 Task: Get directions from Petrified Forest National Park, Arizona, United States to Atlanta Botanical Garden, Georgia, United States departing at 3:00 pm on the 15th of next month
Action: Mouse moved to (1072, 74)
Screenshot: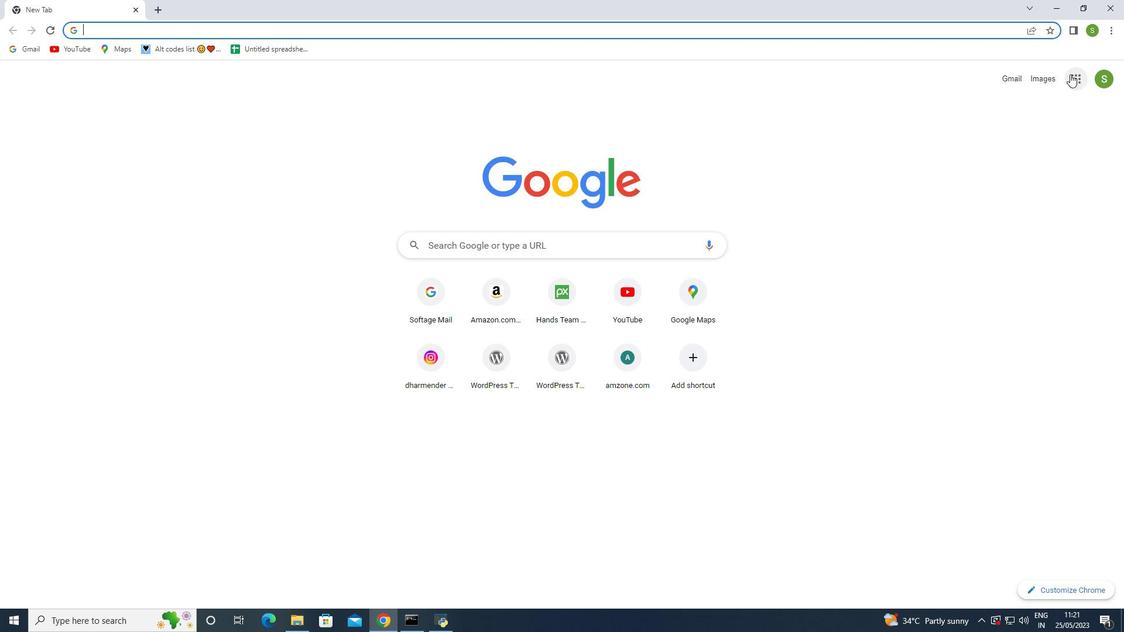 
Action: Mouse pressed left at (1072, 74)
Screenshot: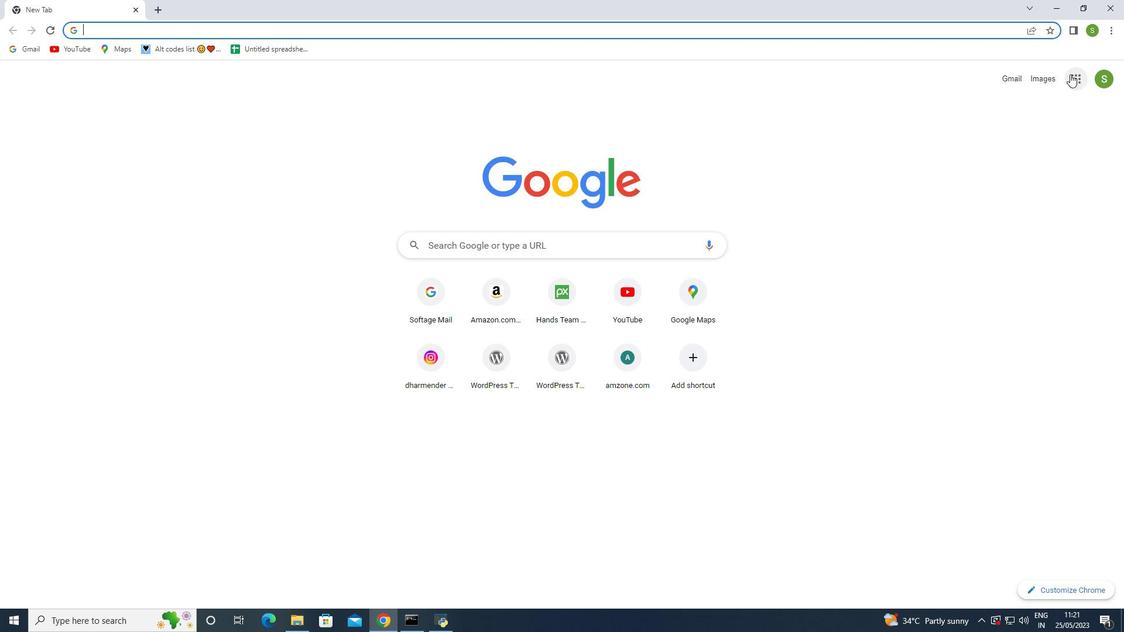 
Action: Mouse moved to (1067, 222)
Screenshot: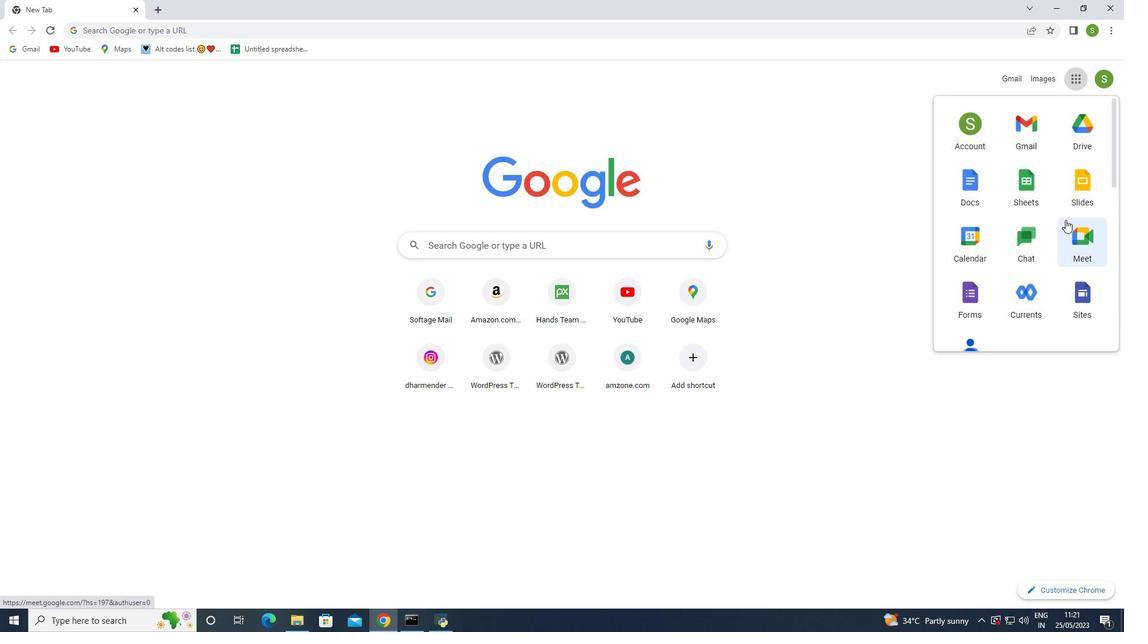 
Action: Mouse scrolled (1067, 221) with delta (0, 0)
Screenshot: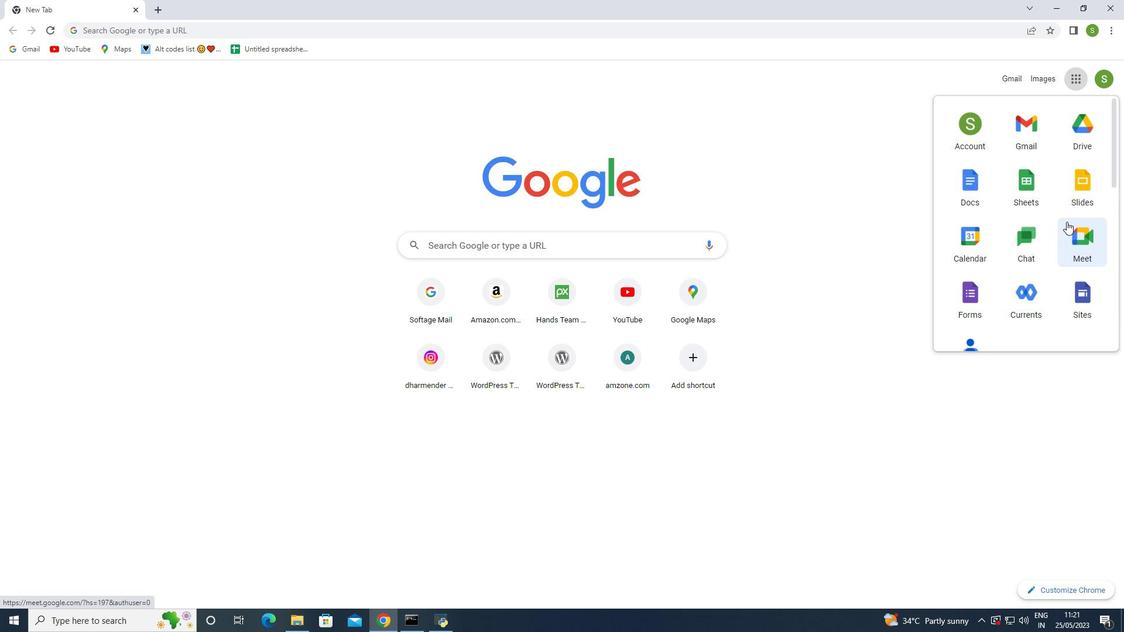 
Action: Mouse scrolled (1067, 221) with delta (0, 0)
Screenshot: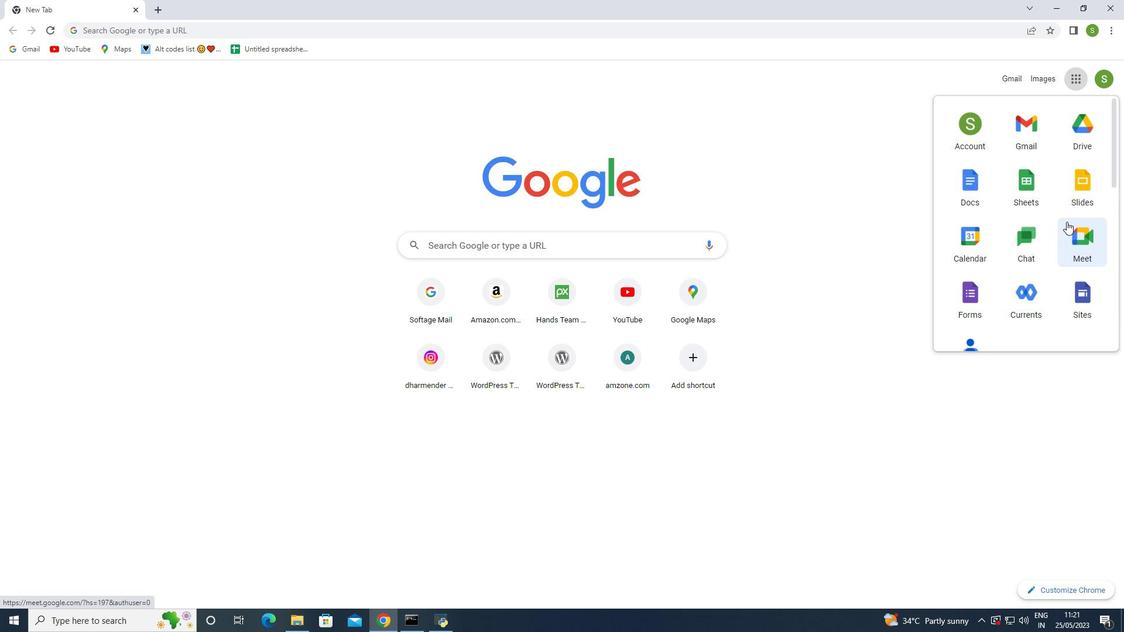 
Action: Mouse scrolled (1067, 221) with delta (0, 0)
Screenshot: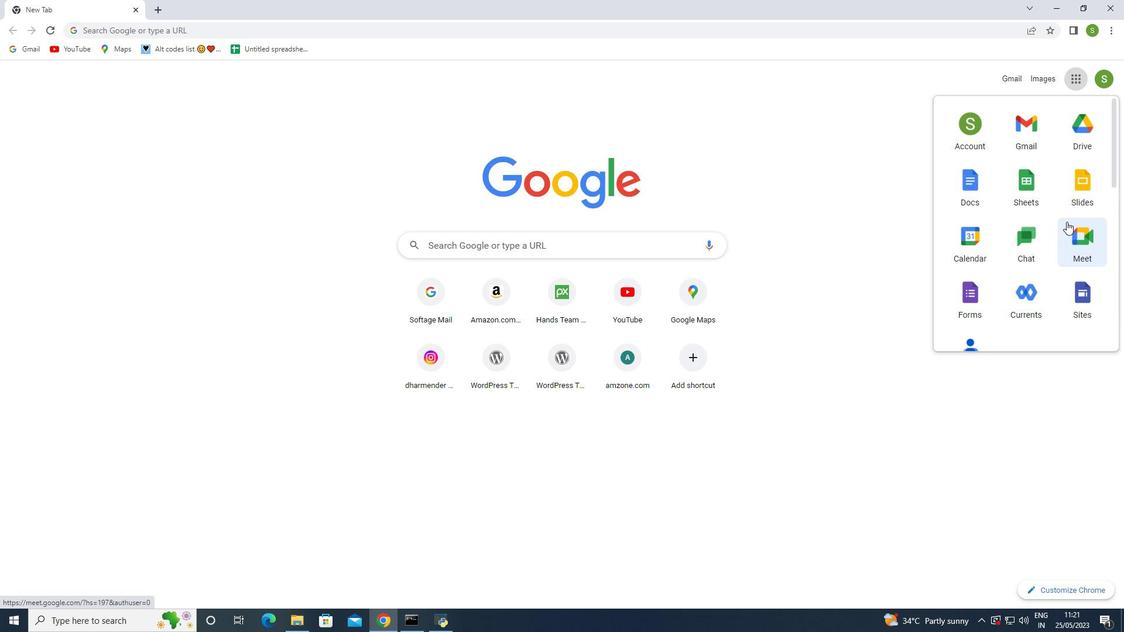 
Action: Mouse moved to (1070, 241)
Screenshot: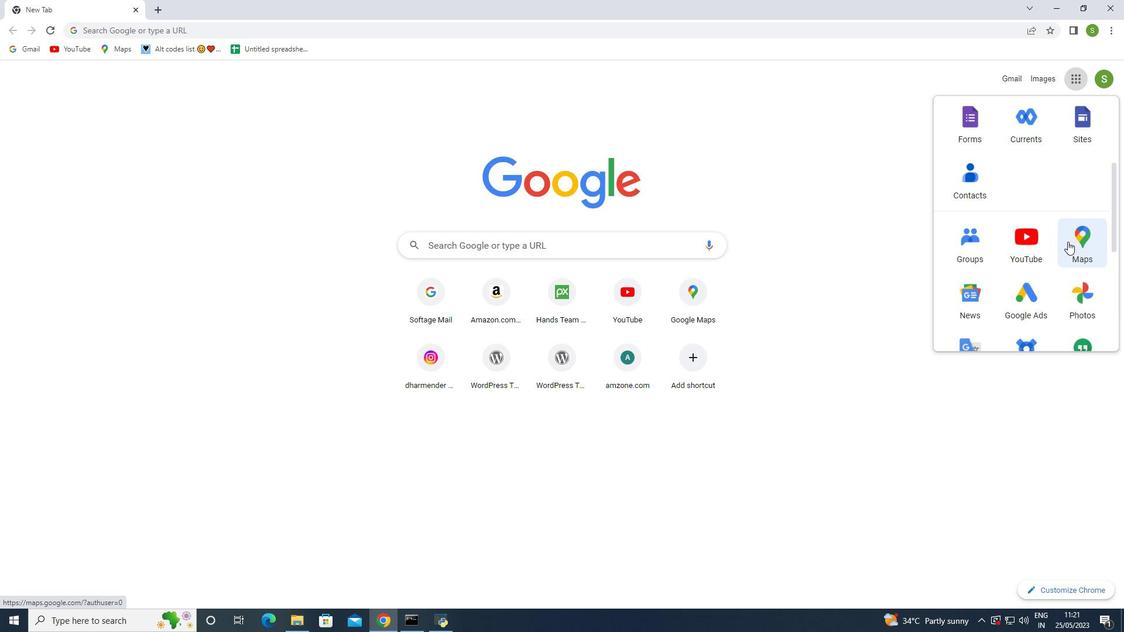 
Action: Mouse pressed left at (1070, 241)
Screenshot: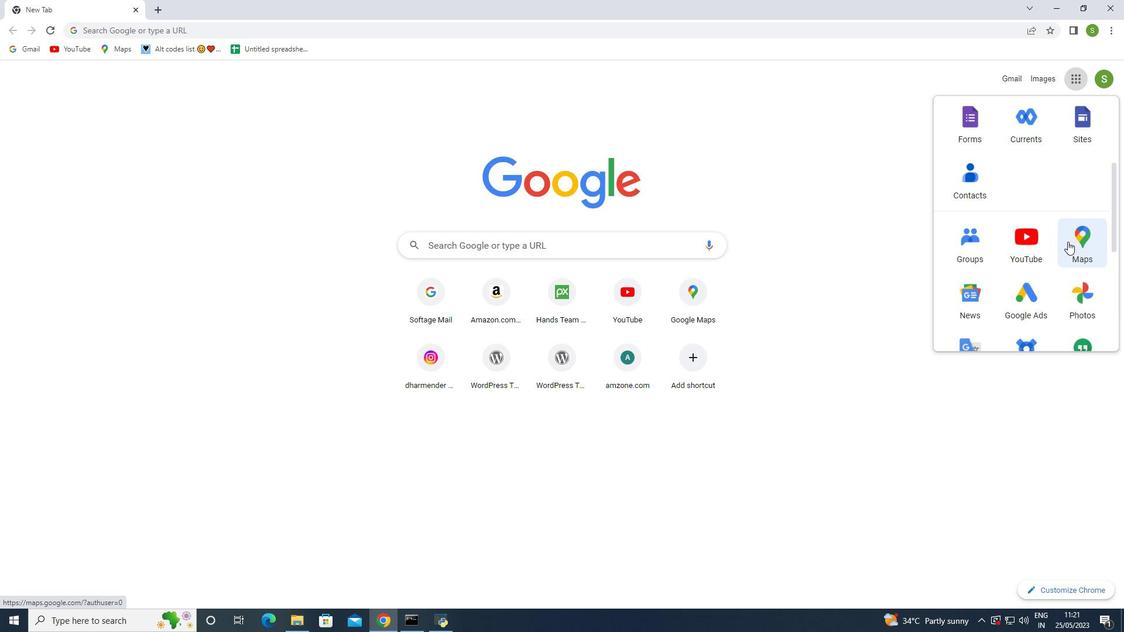 
Action: Mouse moved to (400, 91)
Screenshot: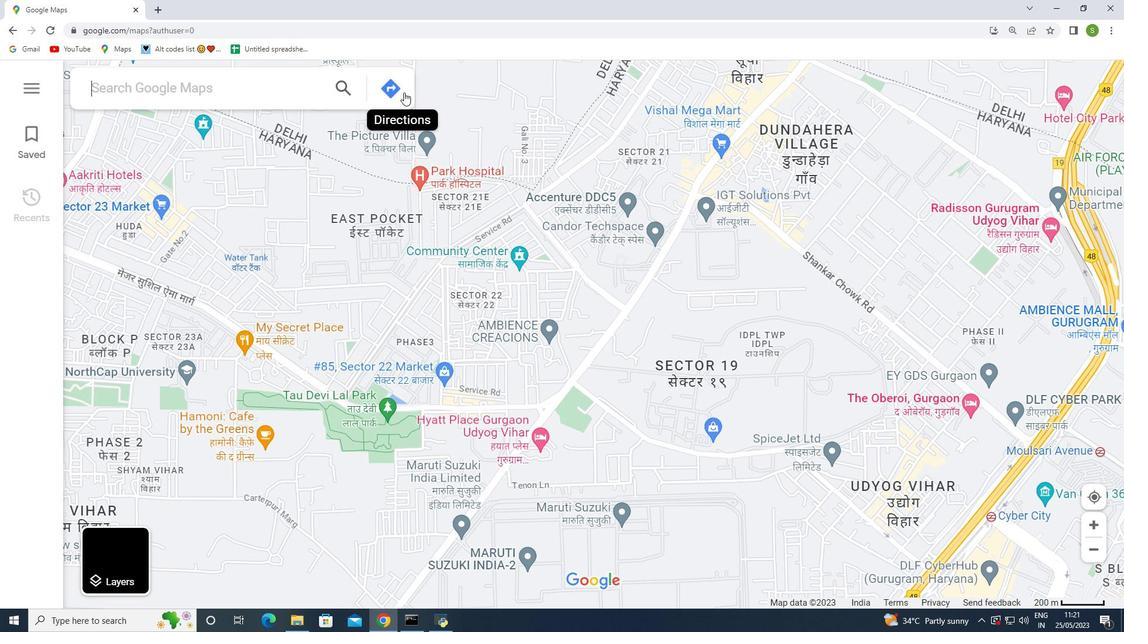 
Action: Mouse pressed left at (400, 91)
Screenshot: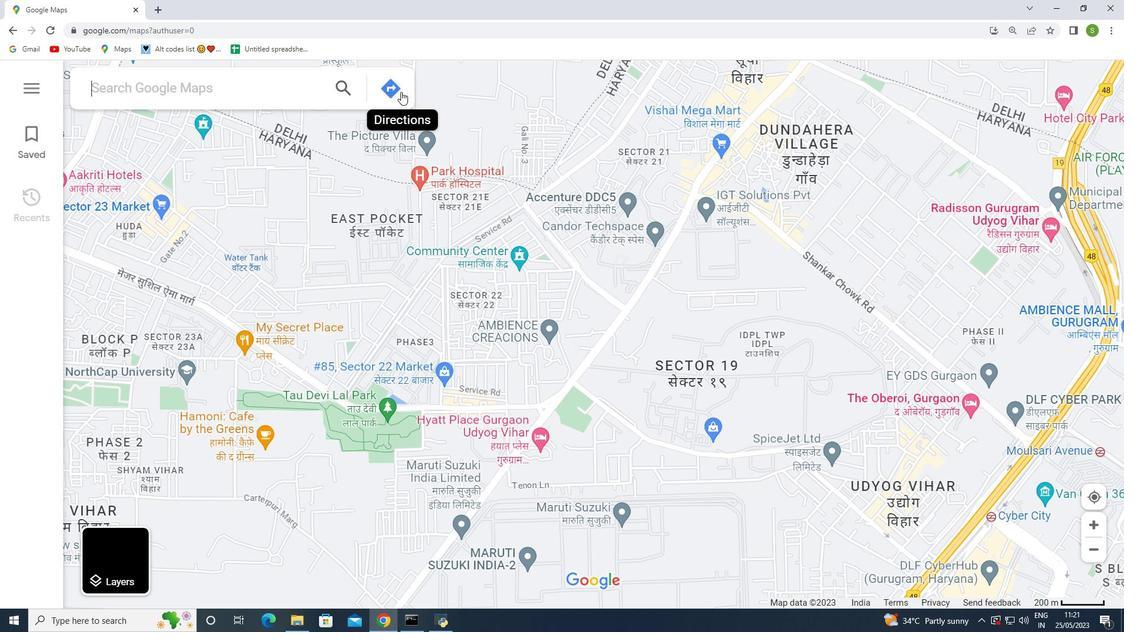 
Action: Mouse moved to (279, 141)
Screenshot: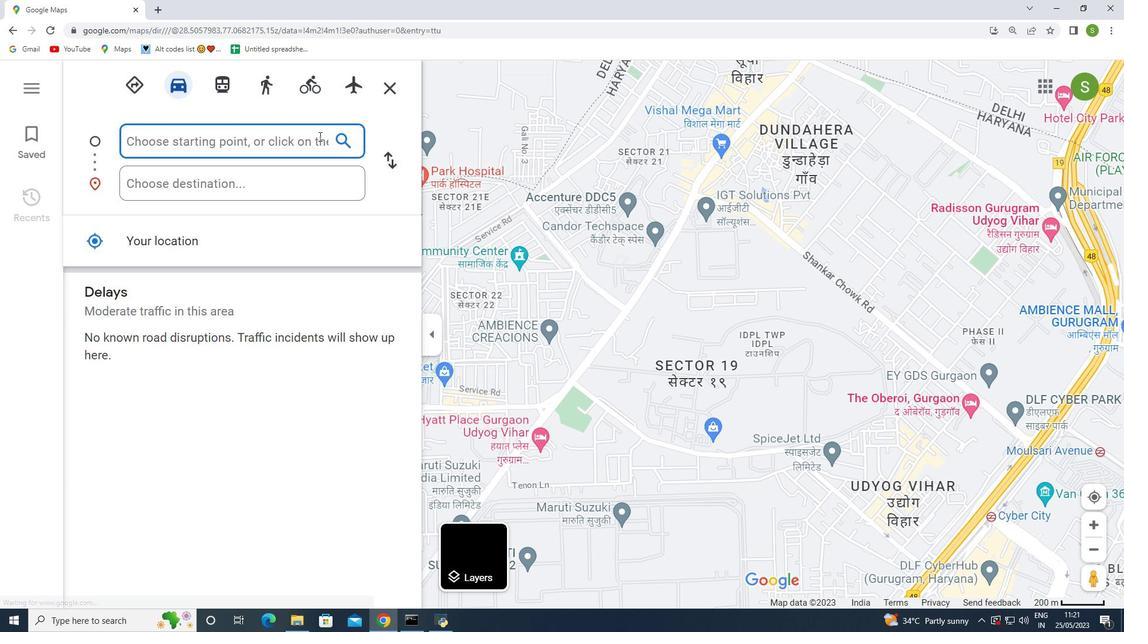 
Action: Mouse pressed left at (279, 141)
Screenshot: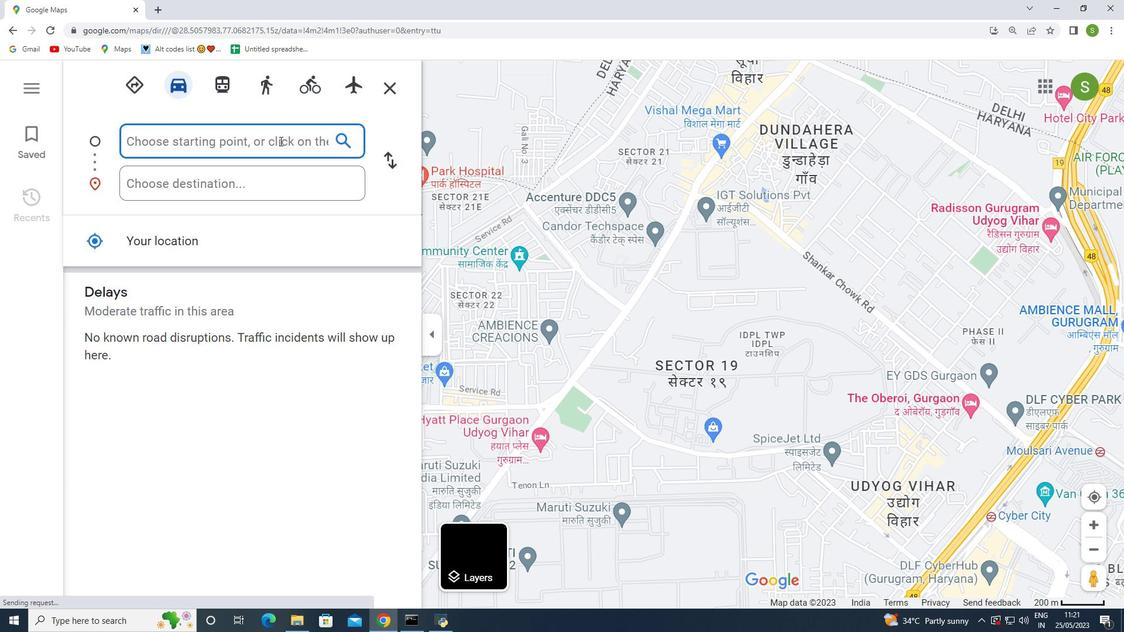 
Action: Key pressed petrified<Key.space>forest<Key.space>national<Key.space>park<Key.space>ai<Key.backspace>rizona<Key.space>united<Key.space>states
Screenshot: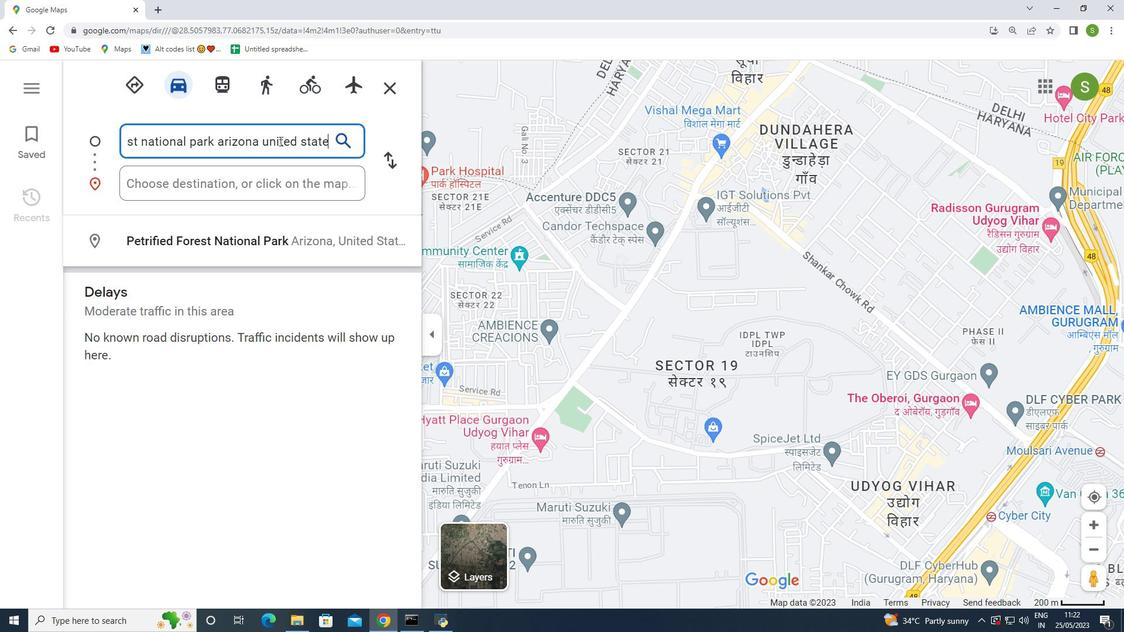 
Action: Mouse moved to (239, 183)
Screenshot: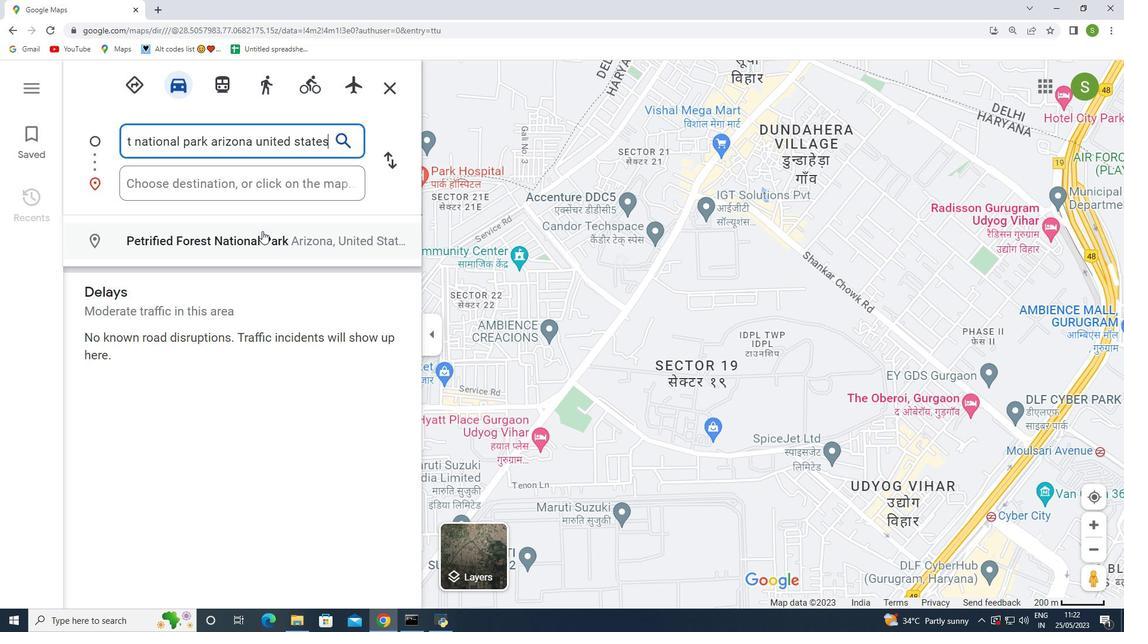 
Action: Mouse pressed left at (239, 183)
Screenshot: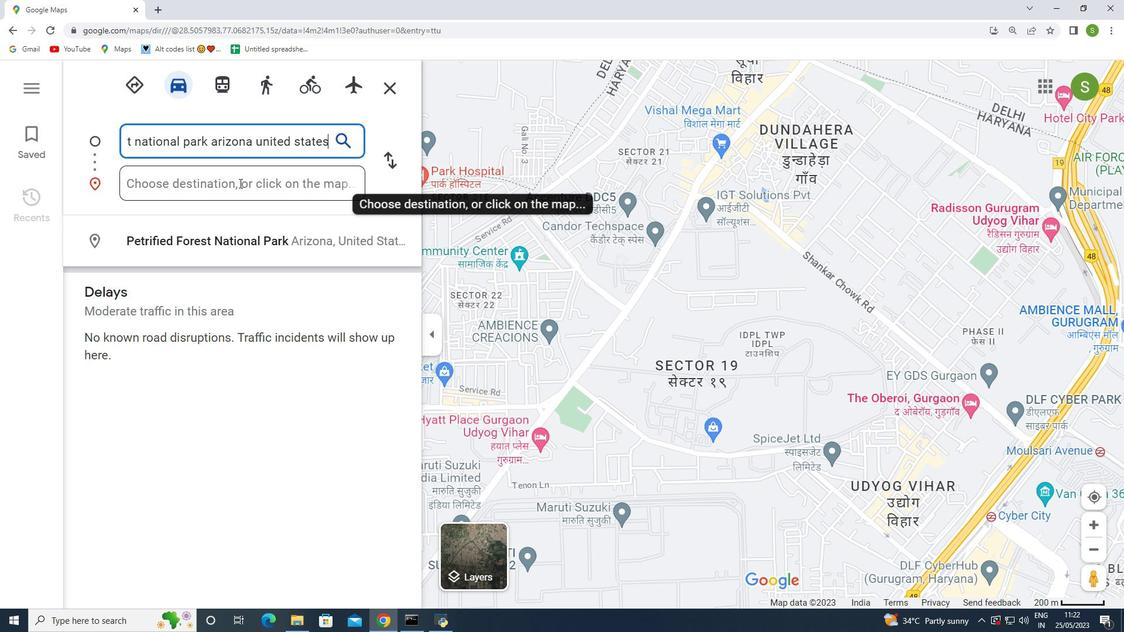 
Action: Mouse moved to (236, 178)
Screenshot: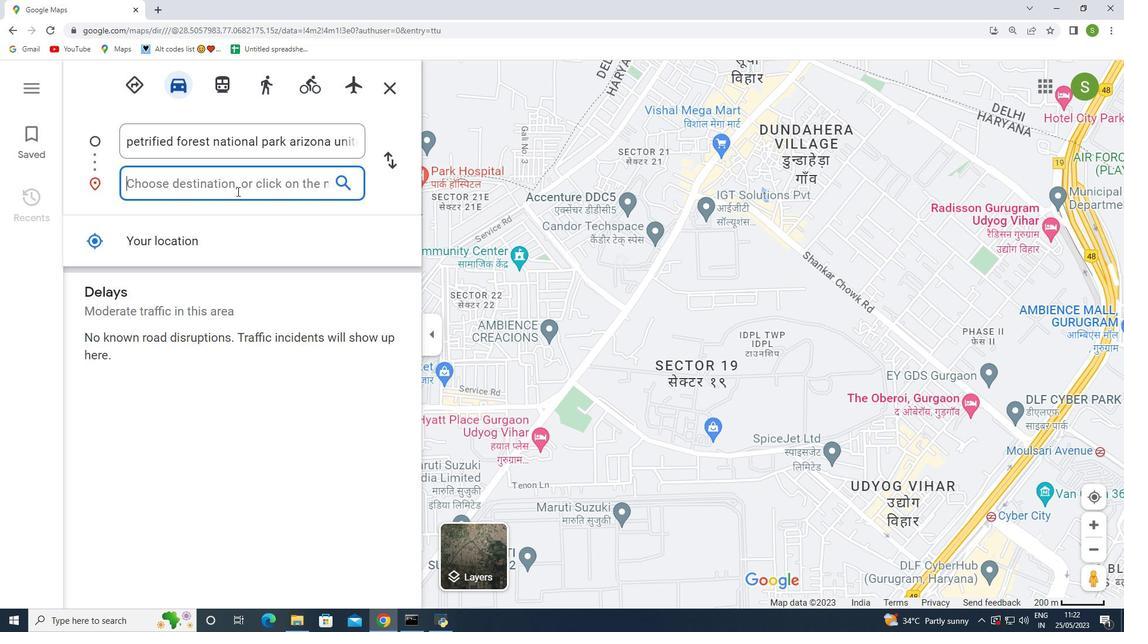 
Action: Mouse pressed left at (236, 178)
Screenshot: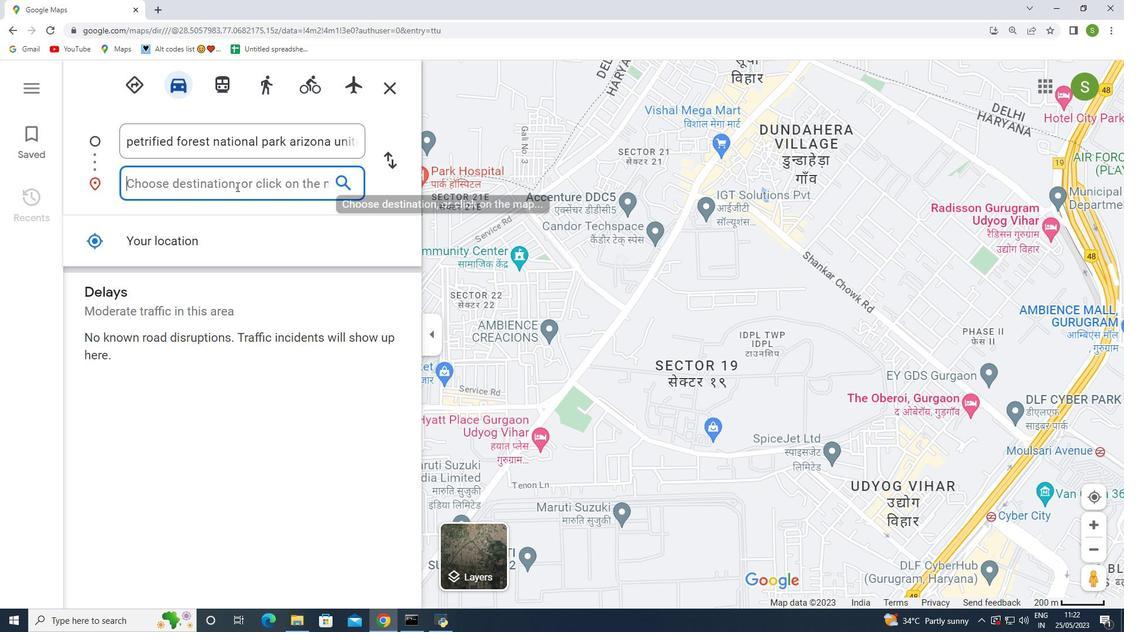 
Action: Mouse moved to (236, 178)
Screenshot: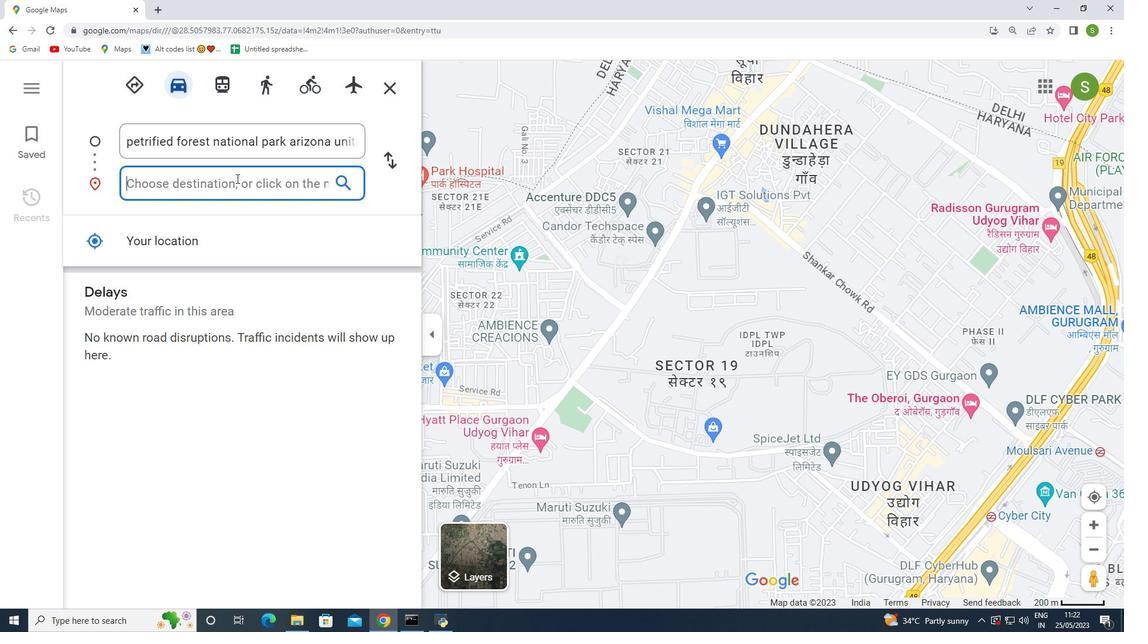 
Action: Key pressed <Key.shift>Atlanta<Key.space>botanical<Key.space>f<Key.backspace>garden<Key.space>georgis<Key.backspace>a<Key.space>united<Key.space>states<Key.space>
Screenshot: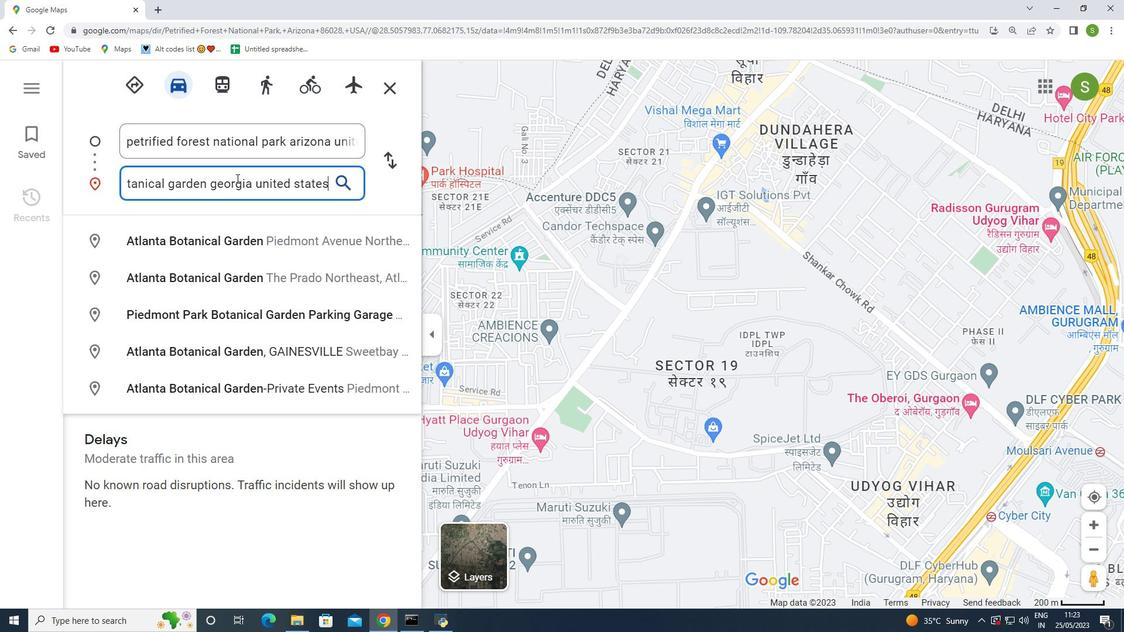 
Action: Mouse moved to (343, 182)
Screenshot: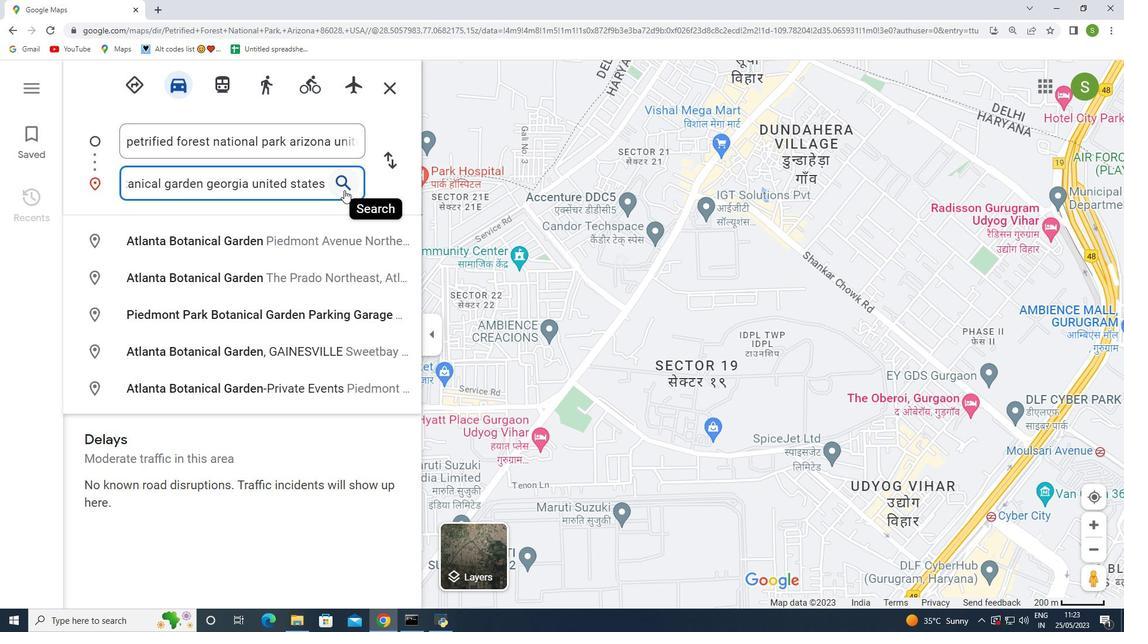 
Action: Mouse pressed left at (343, 182)
Screenshot: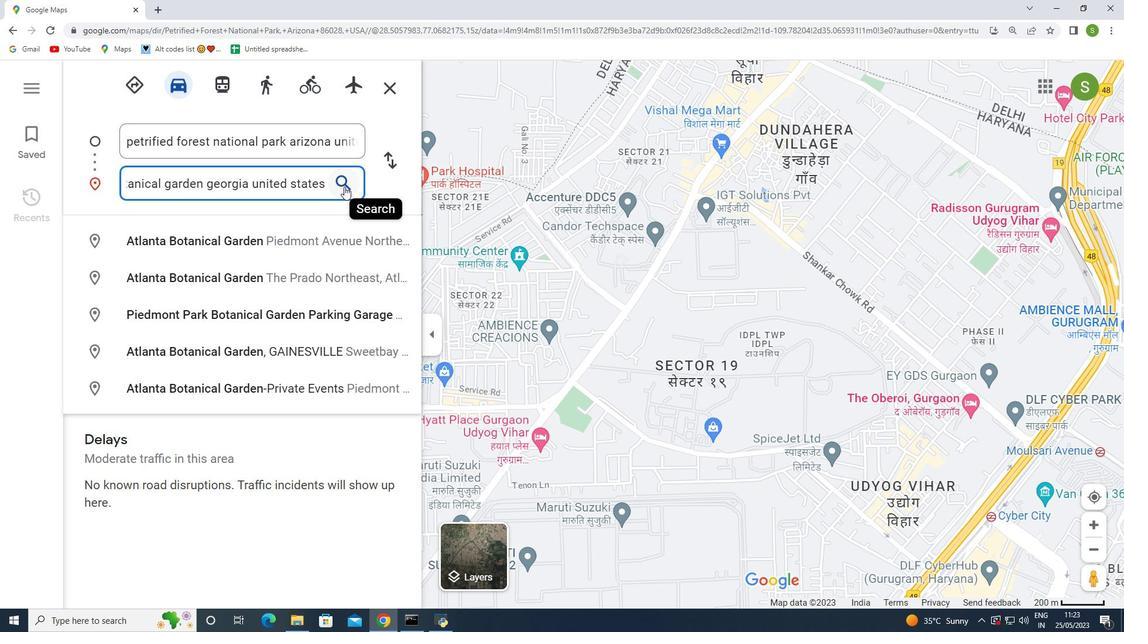 
Action: Mouse moved to (196, 285)
Screenshot: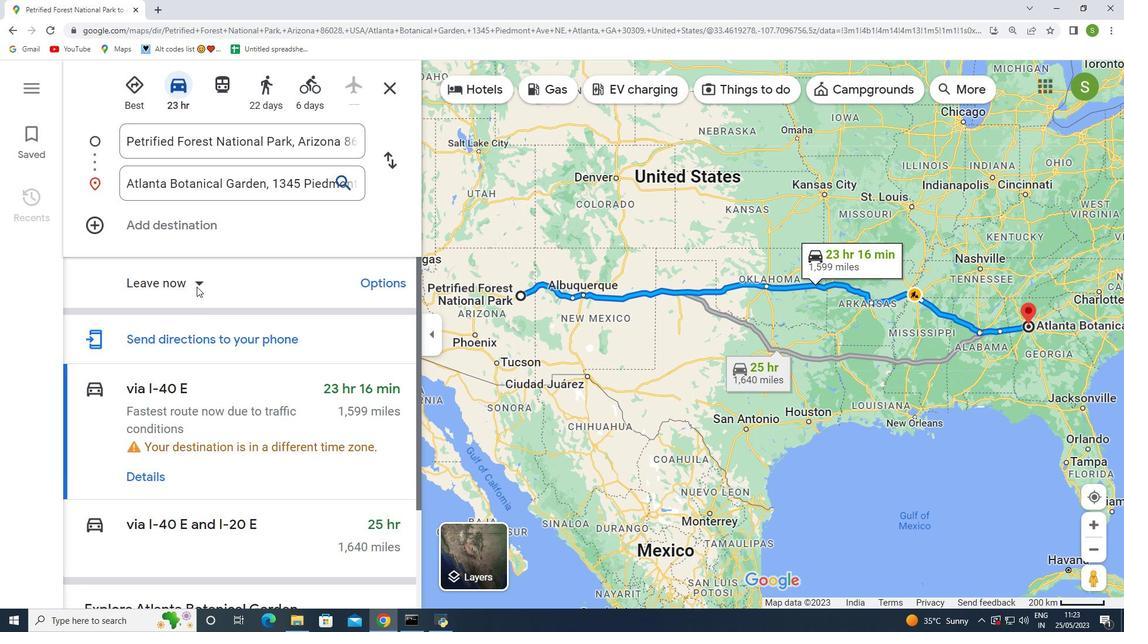 
Action: Mouse pressed left at (196, 285)
Screenshot: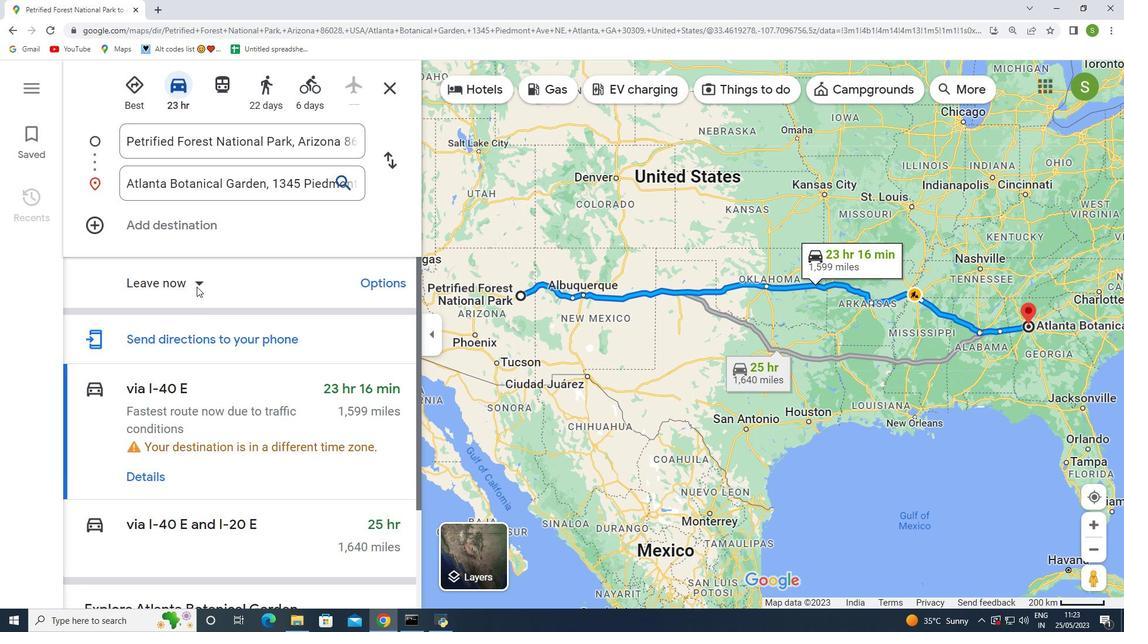 
Action: Mouse moved to (183, 329)
Screenshot: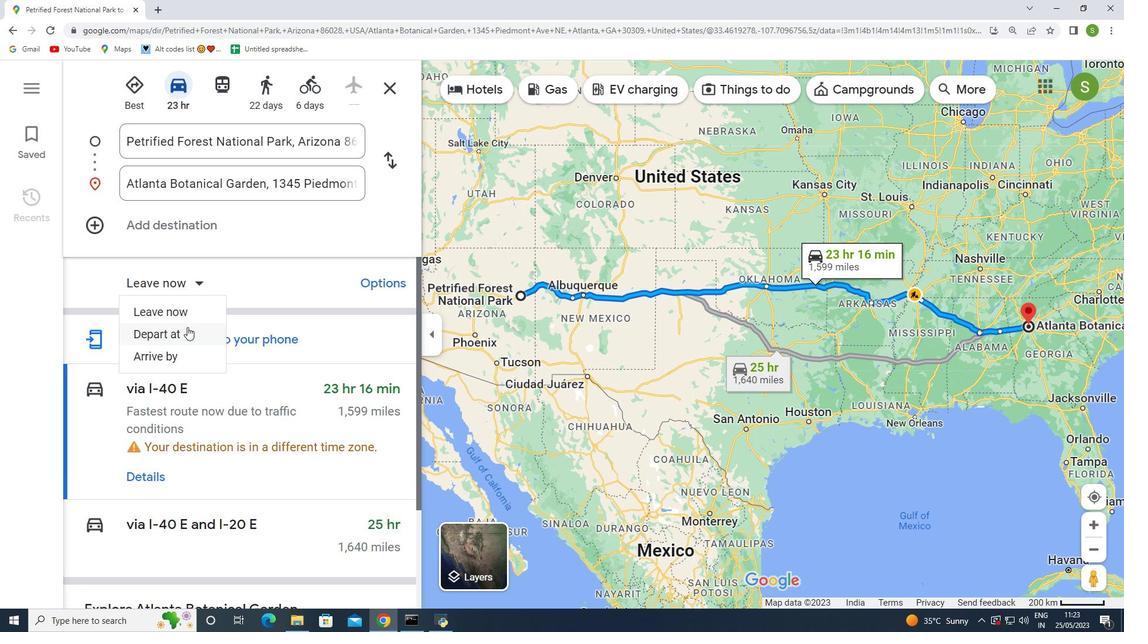 
Action: Mouse pressed left at (183, 329)
Screenshot: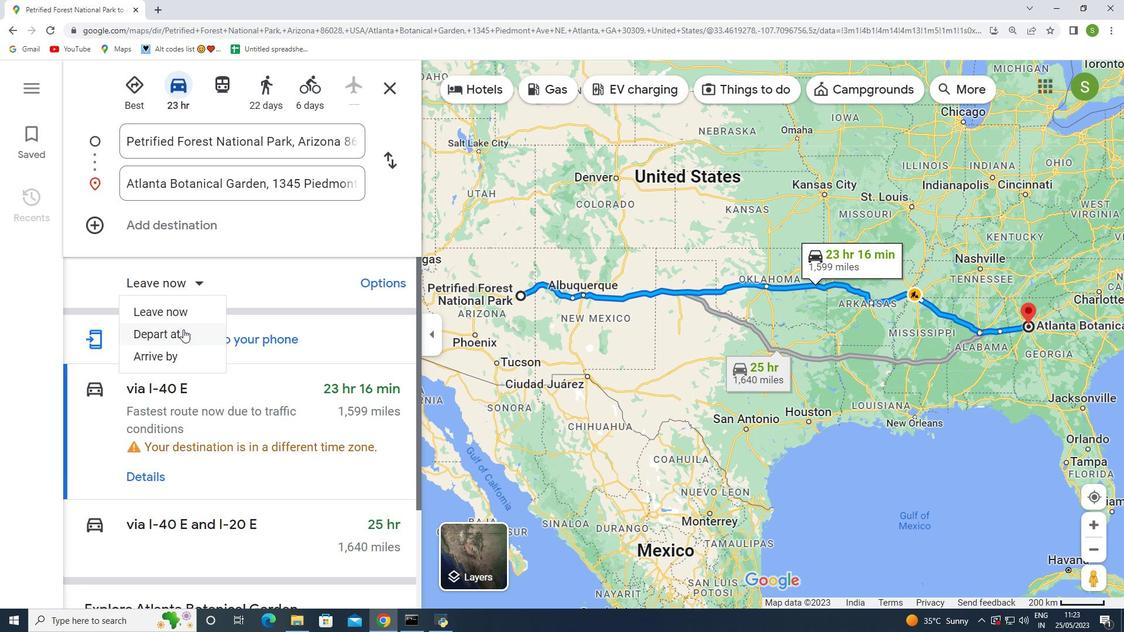 
Action: Mouse moved to (197, 270)
Screenshot: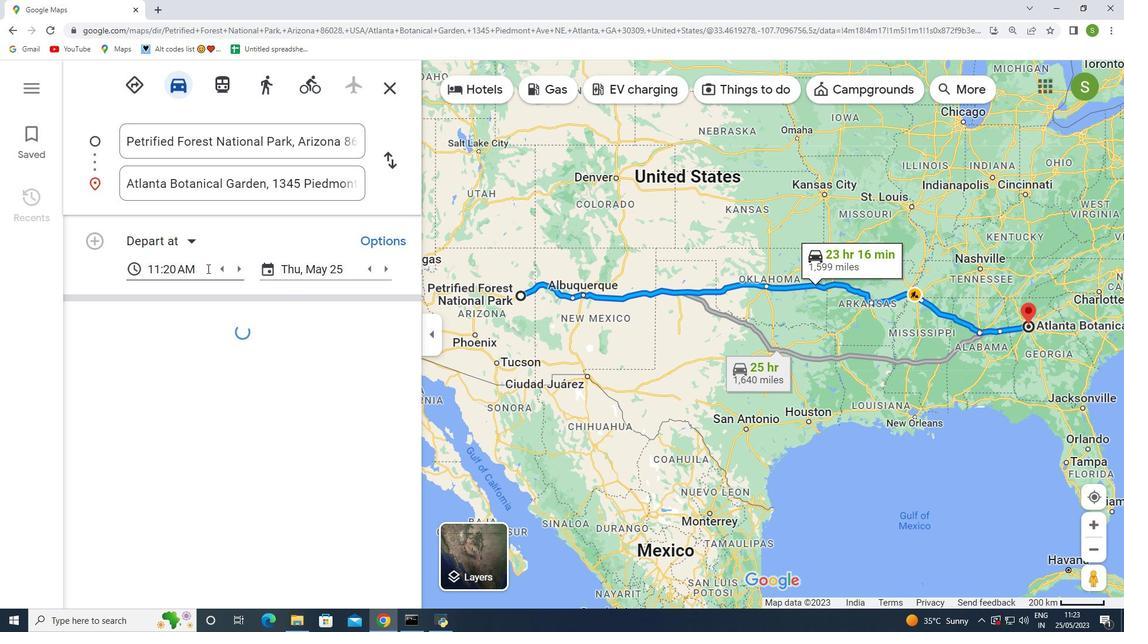 
Action: Mouse pressed left at (197, 270)
Screenshot: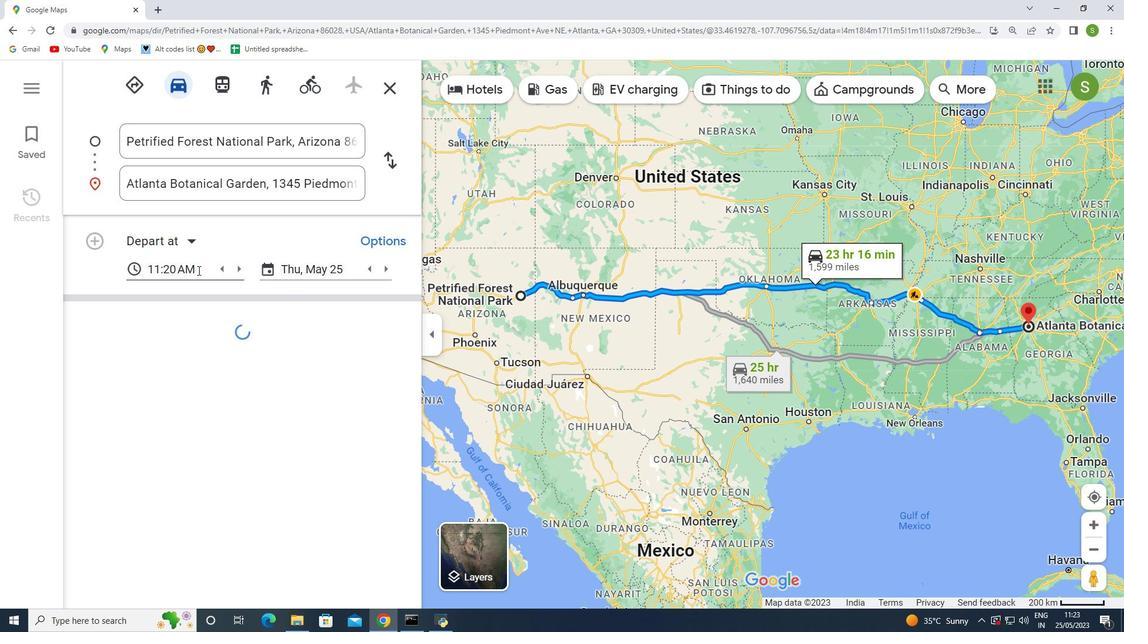 
Action: Mouse moved to (165, 376)
Screenshot: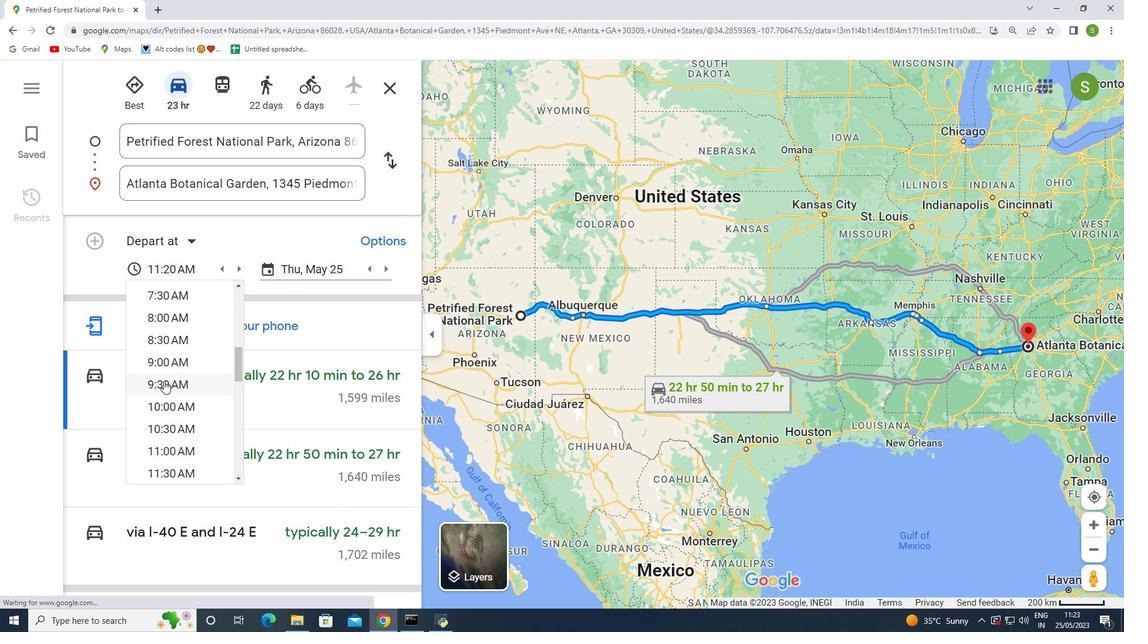 
Action: Mouse scrolled (165, 376) with delta (0, 0)
Screenshot: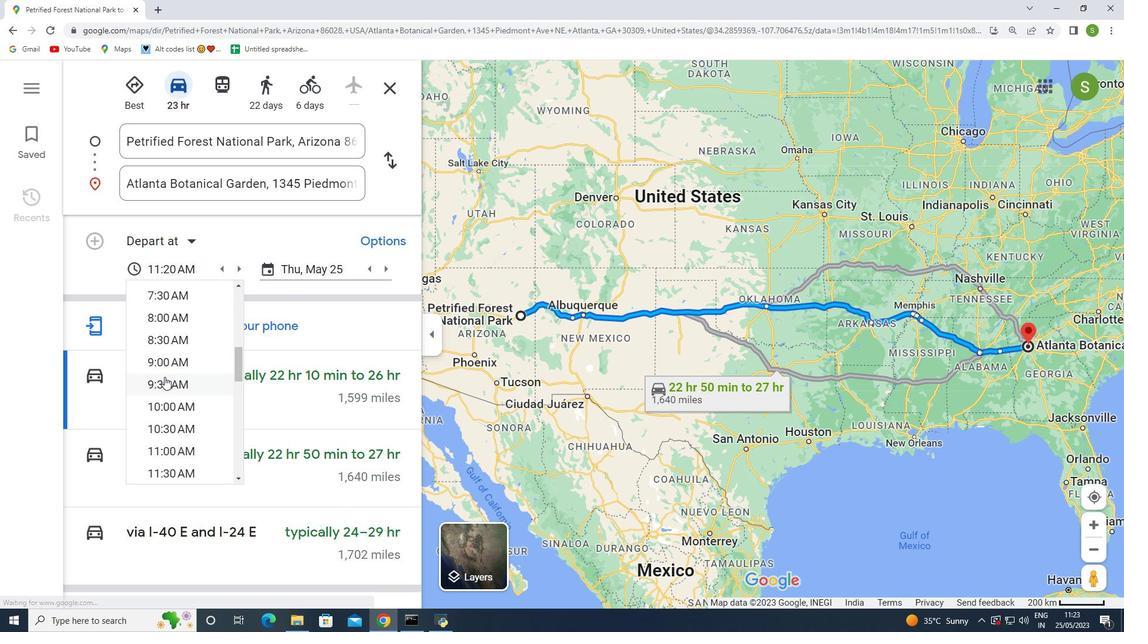 
Action: Mouse scrolled (165, 376) with delta (0, 0)
Screenshot: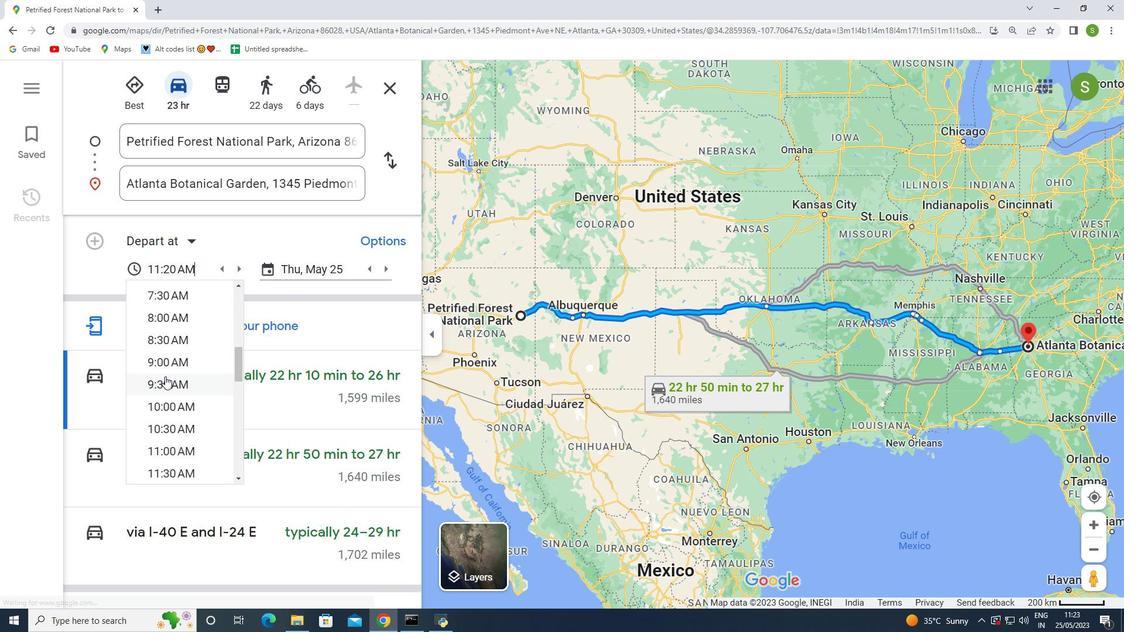 
Action: Mouse scrolled (165, 376) with delta (0, 0)
Screenshot: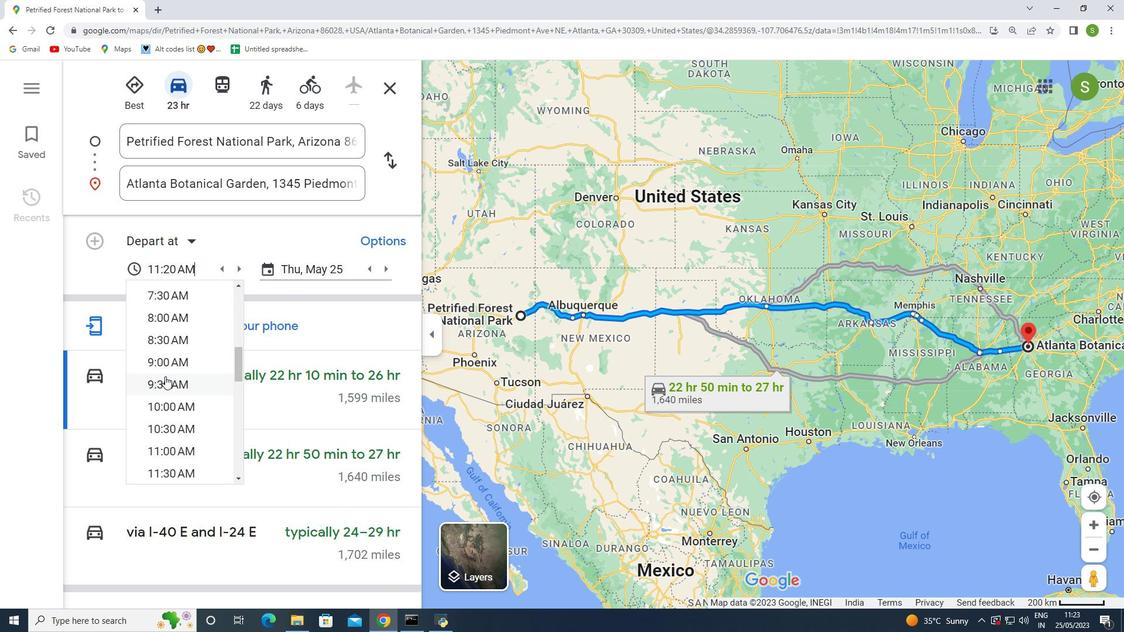 
Action: Mouse moved to (171, 394)
Screenshot: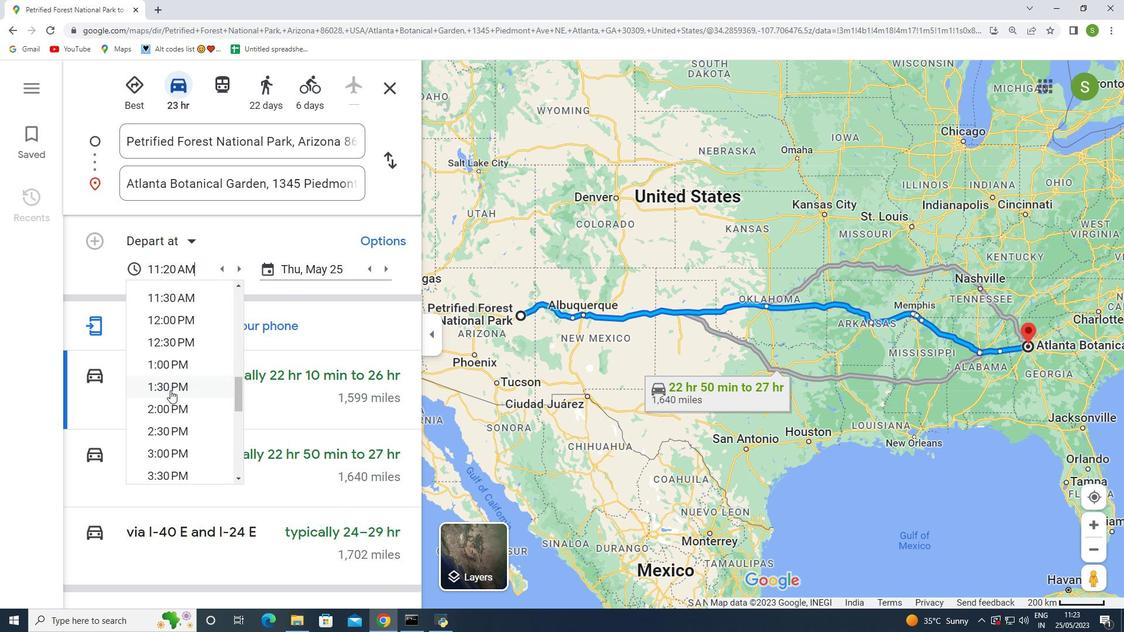 
Action: Mouse scrolled (171, 394) with delta (0, 0)
Screenshot: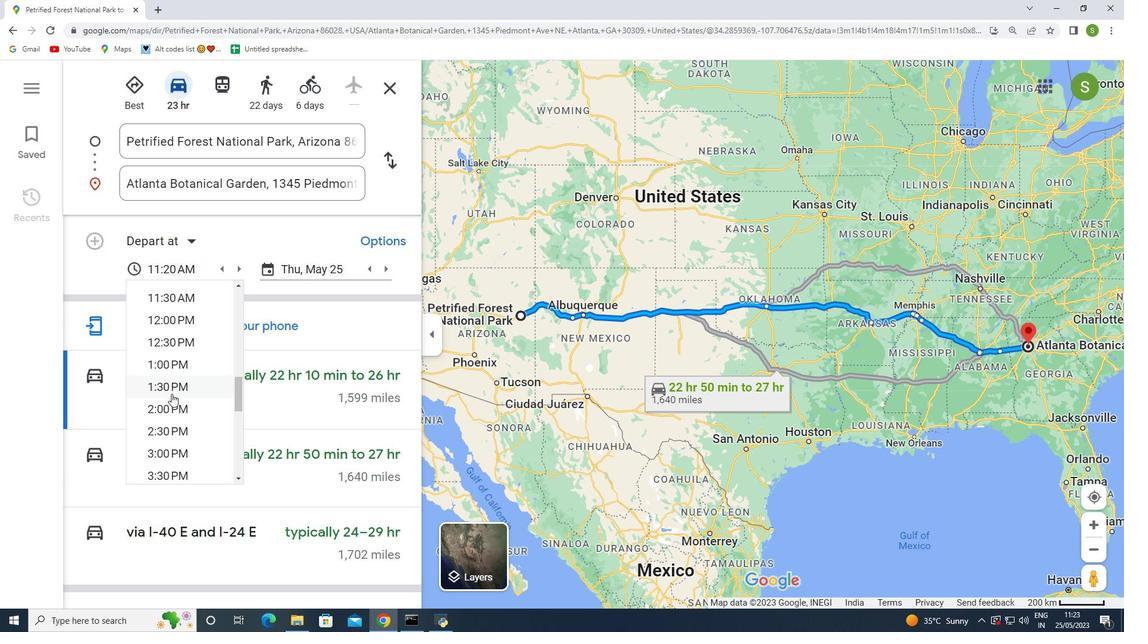 
Action: Mouse scrolled (171, 394) with delta (0, 0)
Screenshot: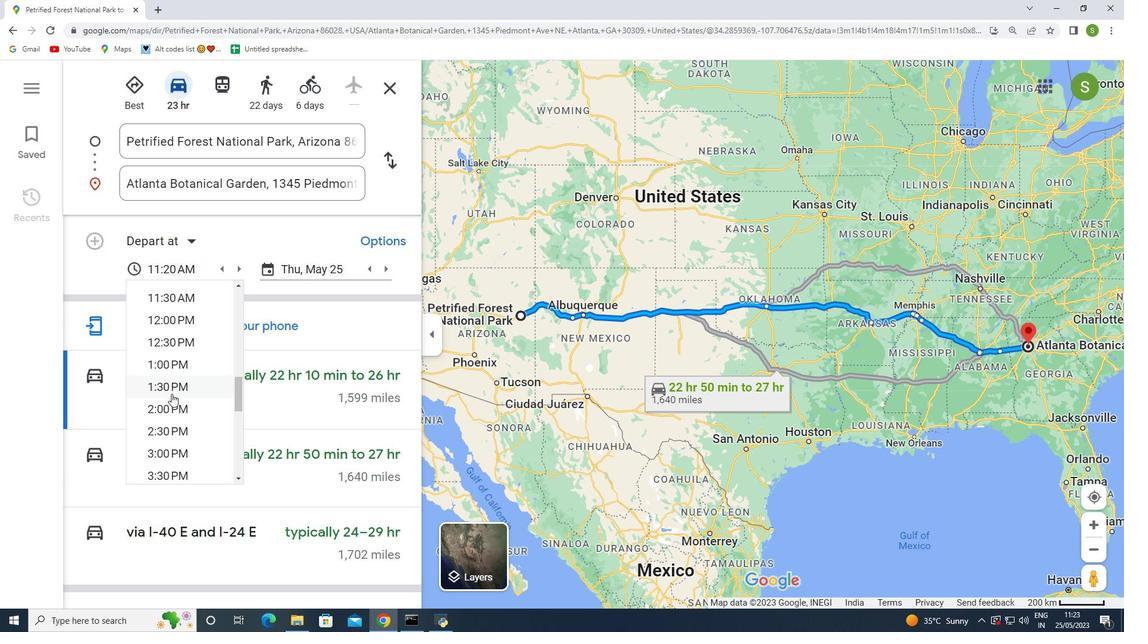 
Action: Mouse scrolled (171, 394) with delta (0, 0)
Screenshot: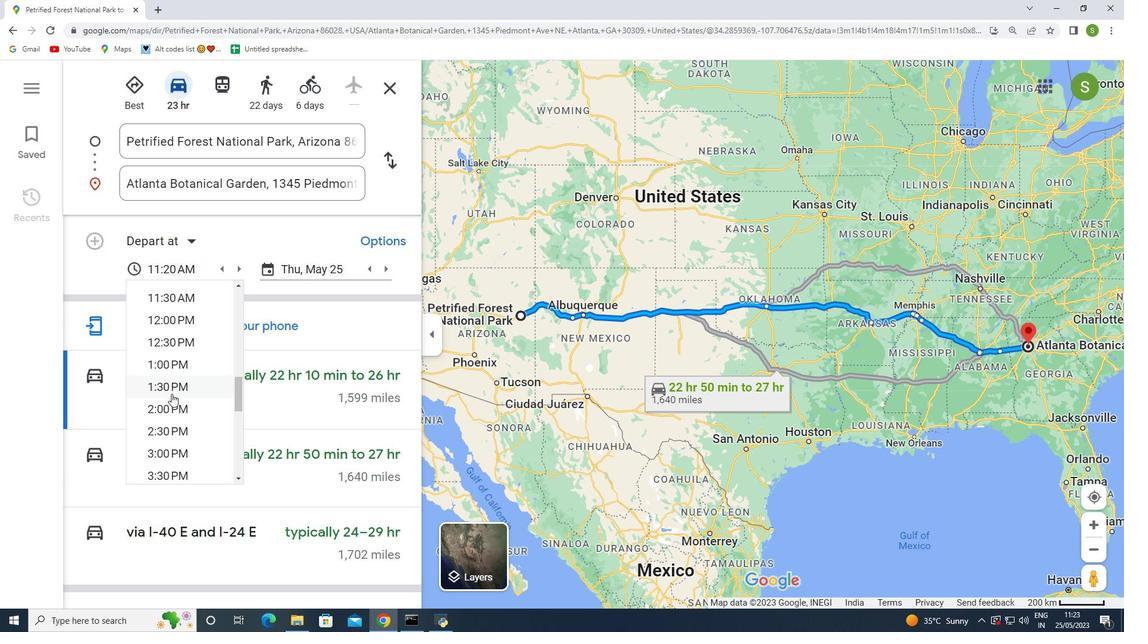 
Action: Mouse moved to (171, 394)
Screenshot: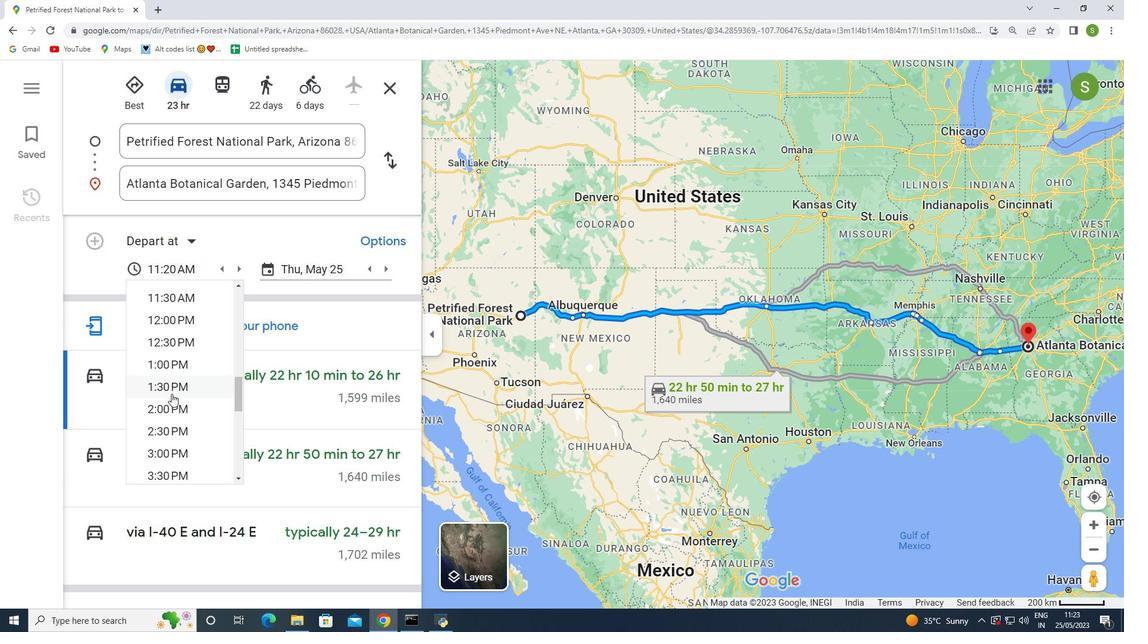 
Action: Mouse scrolled (171, 394) with delta (0, 0)
Screenshot: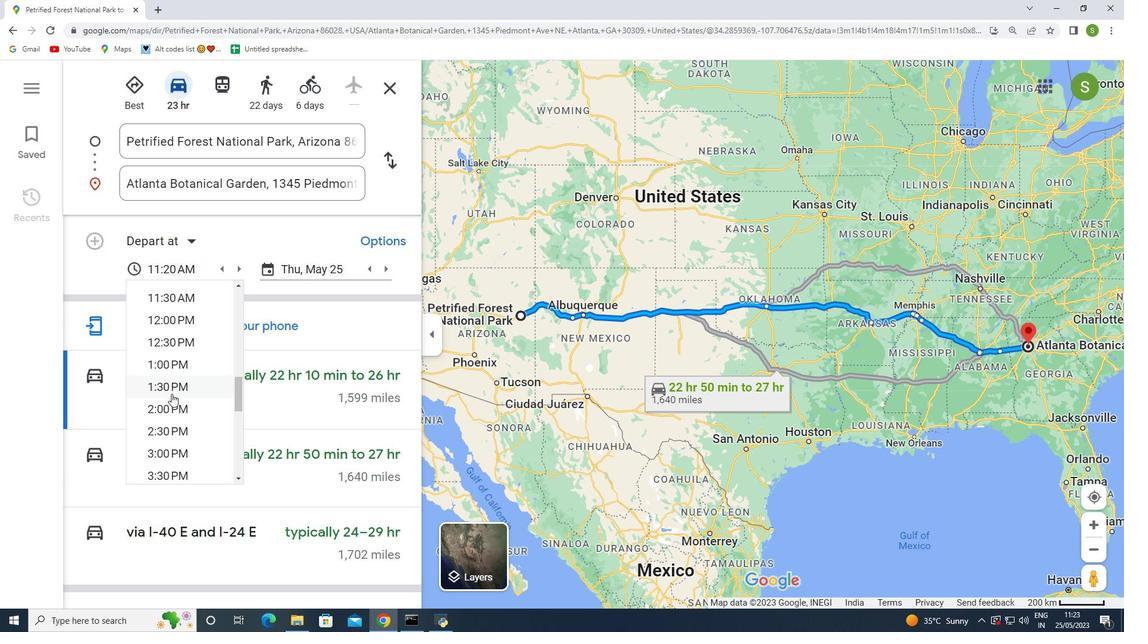 
Action: Mouse moved to (173, 393)
Screenshot: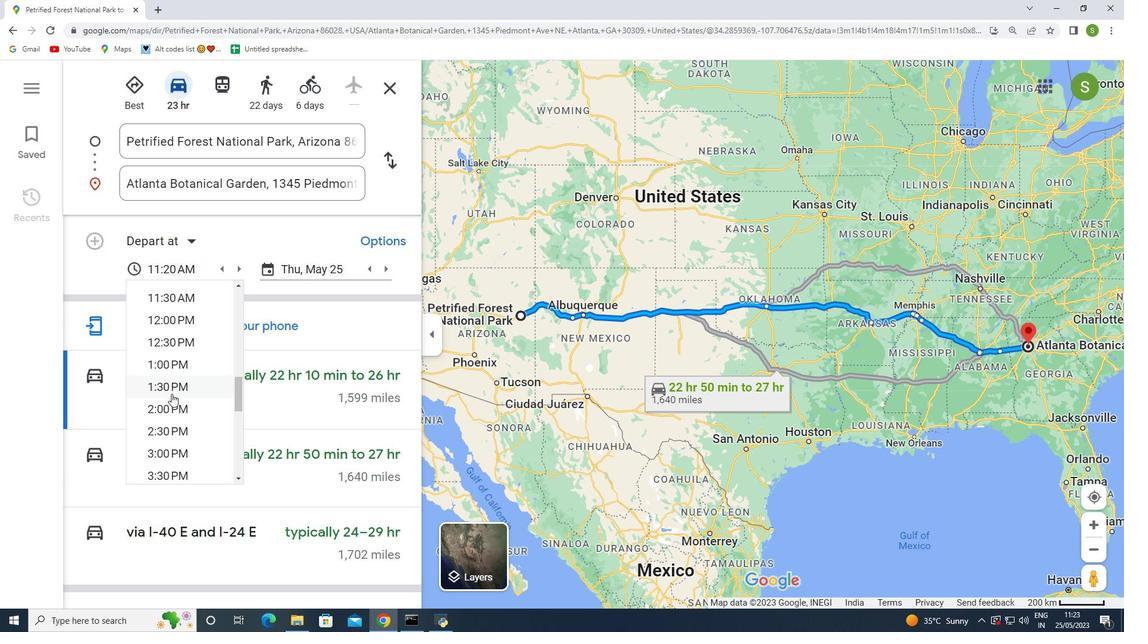 
Action: Mouse scrolled (173, 393) with delta (0, 0)
Screenshot: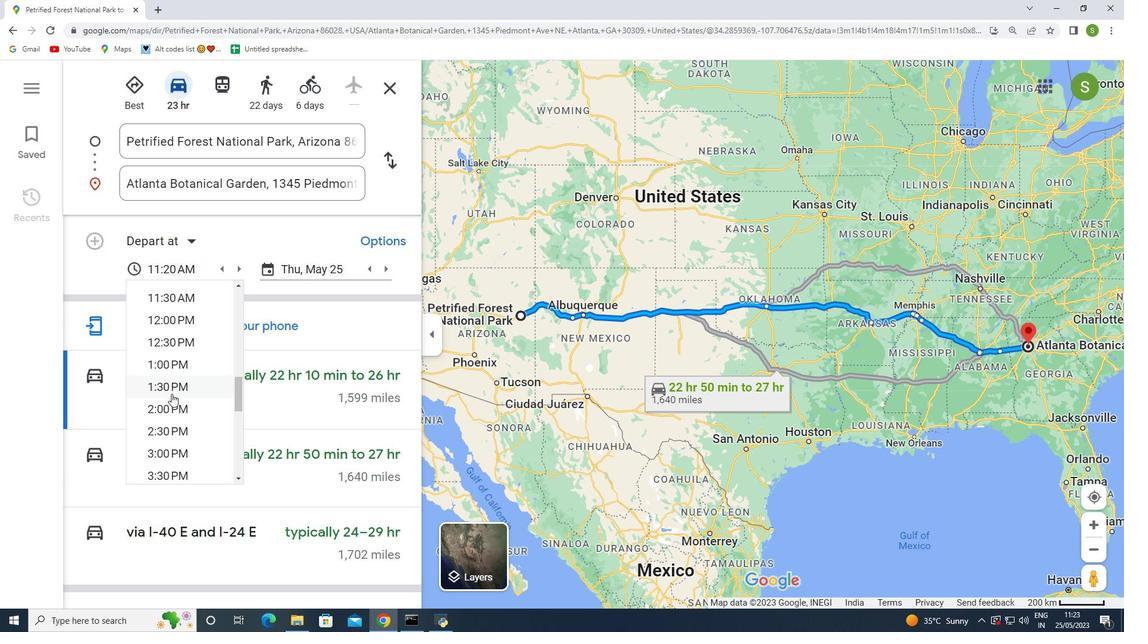 
Action: Mouse moved to (175, 391)
Screenshot: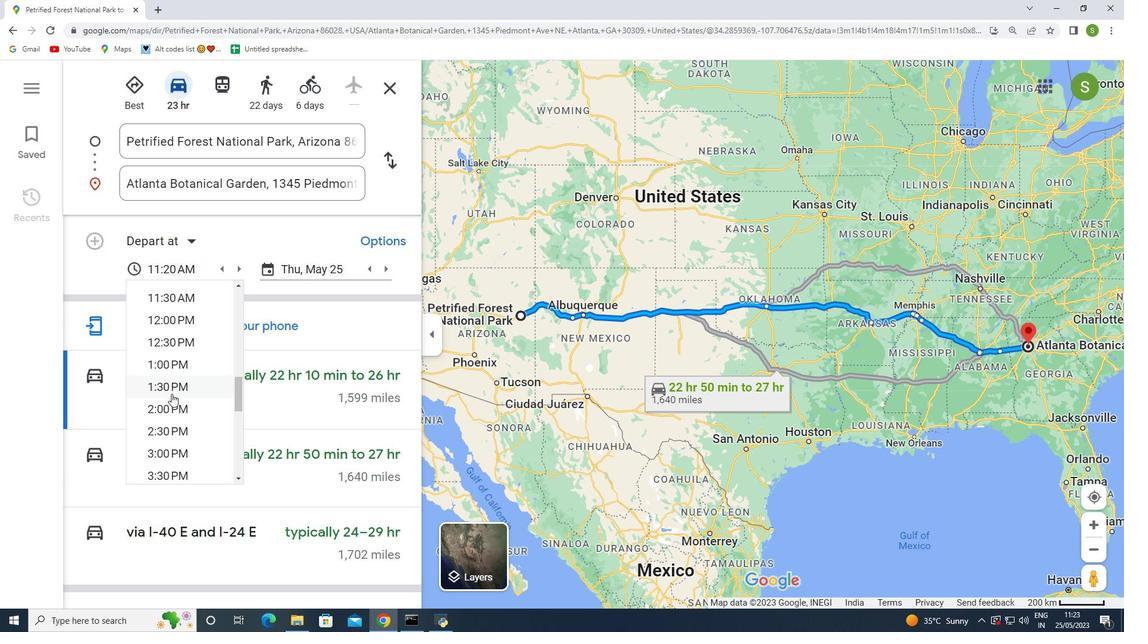 
Action: Mouse scrolled (175, 392) with delta (0, 0)
Screenshot: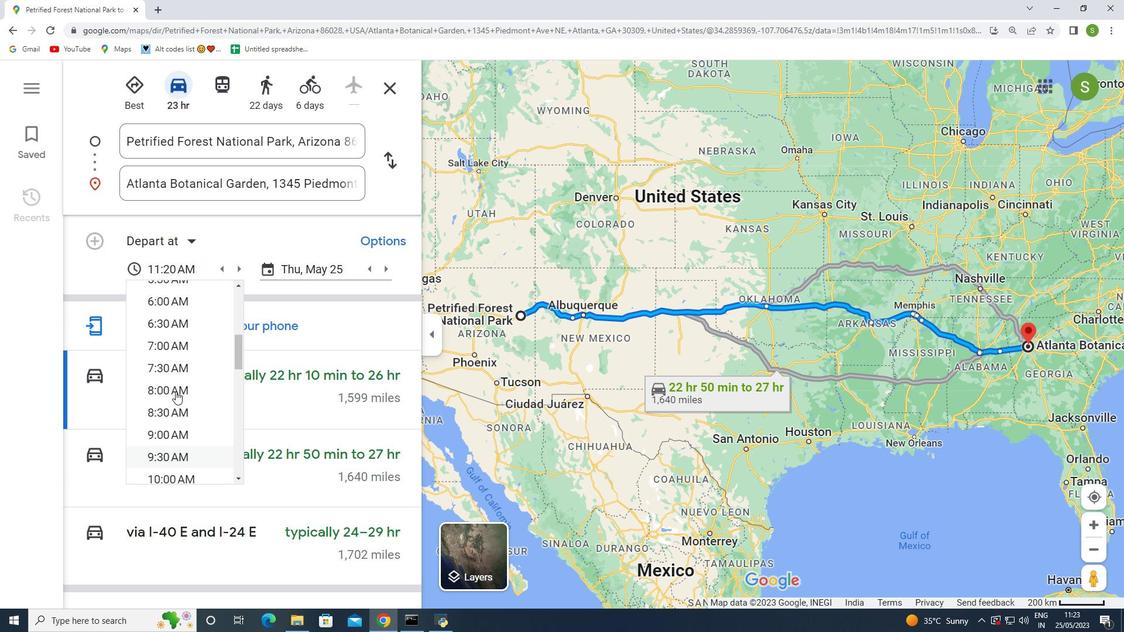 
Action: Mouse scrolled (175, 392) with delta (0, 0)
Screenshot: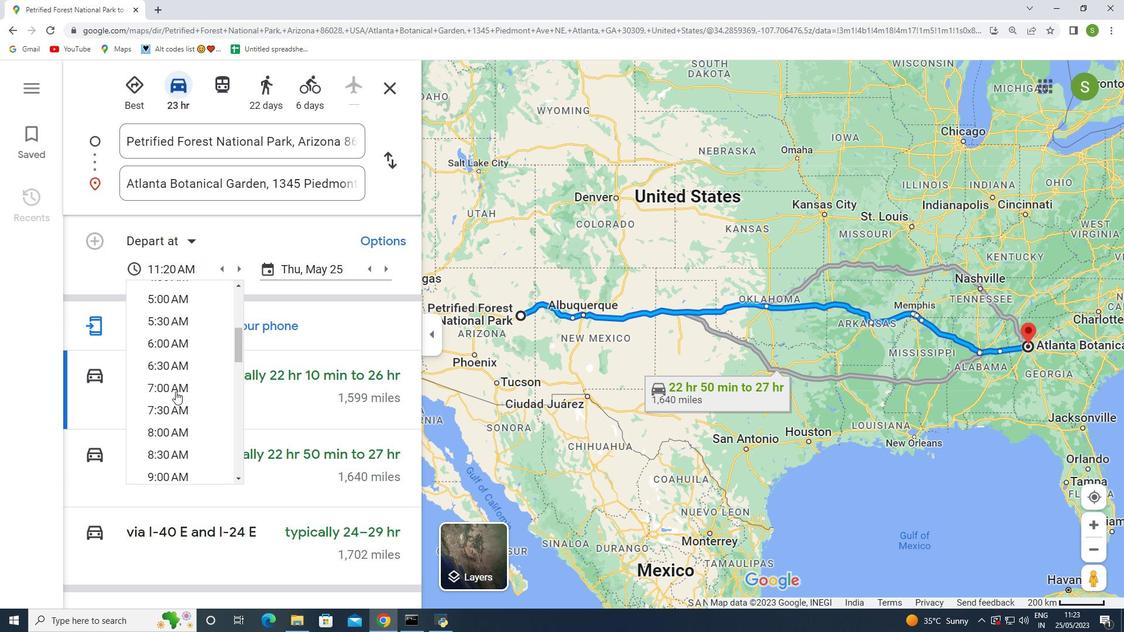 
Action: Mouse moved to (175, 391)
Screenshot: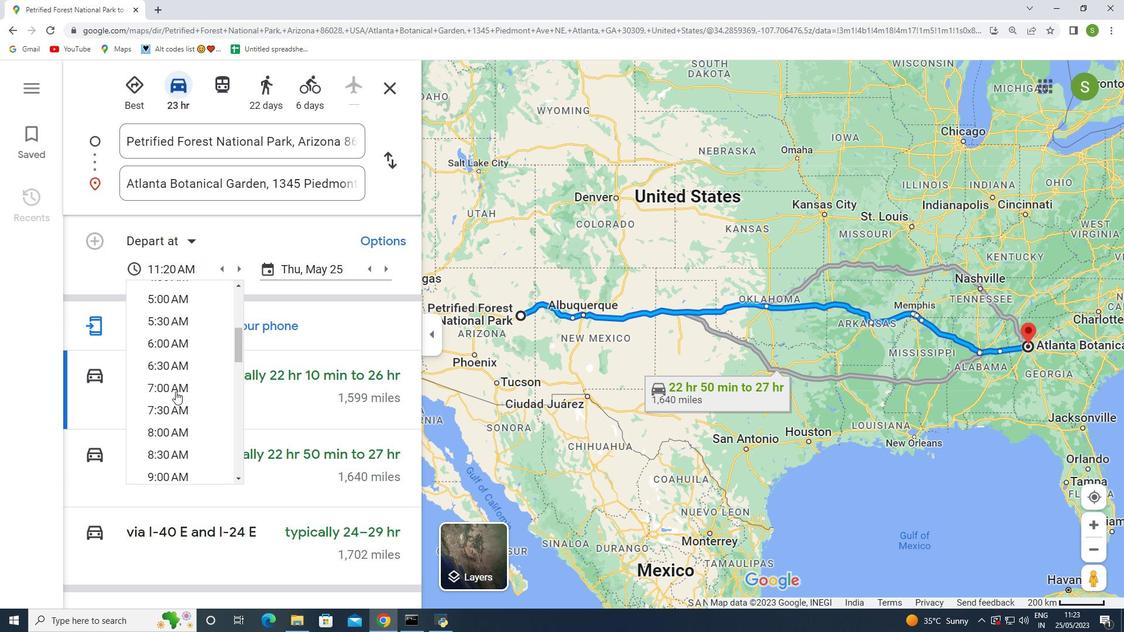 
Action: Mouse scrolled (175, 392) with delta (0, 0)
Screenshot: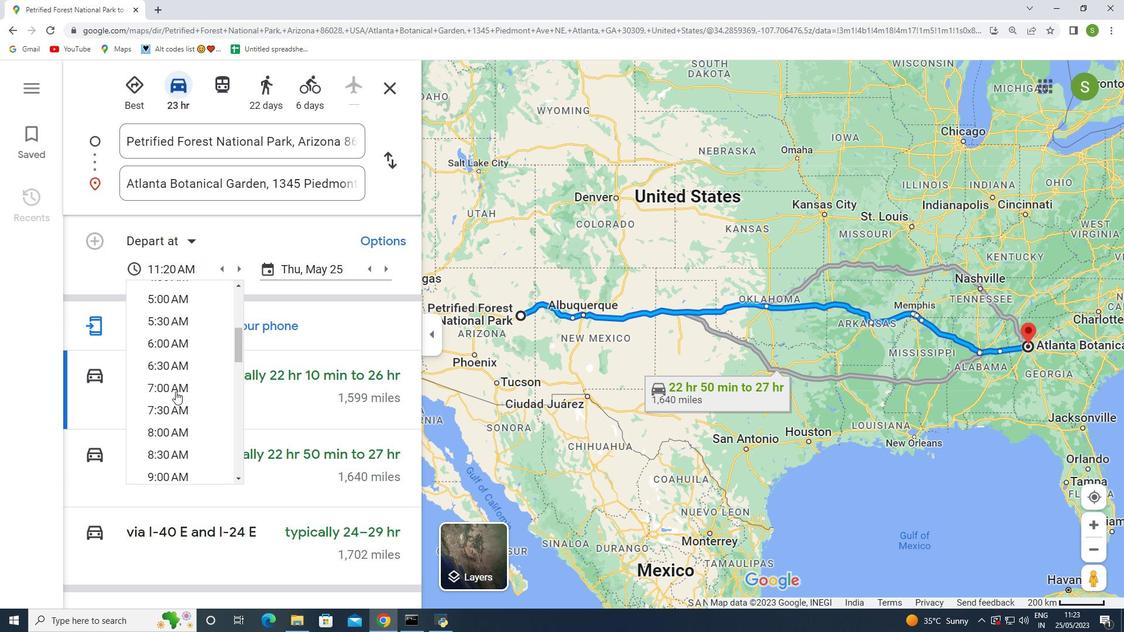
Action: Mouse scrolled (175, 392) with delta (0, 0)
Screenshot: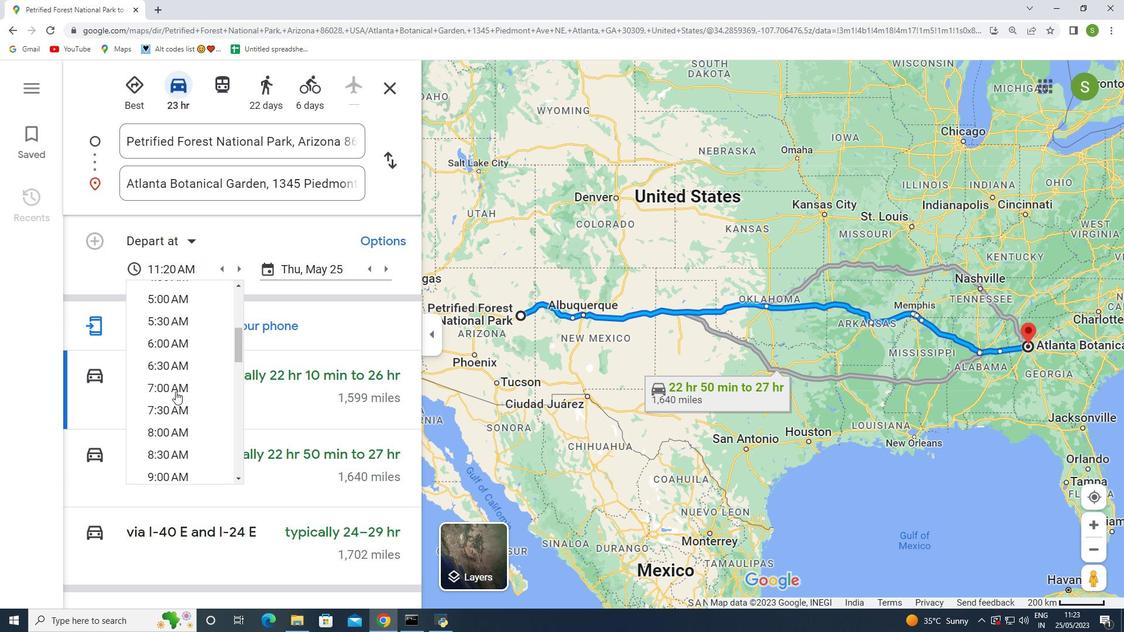 
Action: Mouse scrolled (175, 392) with delta (0, 0)
Screenshot: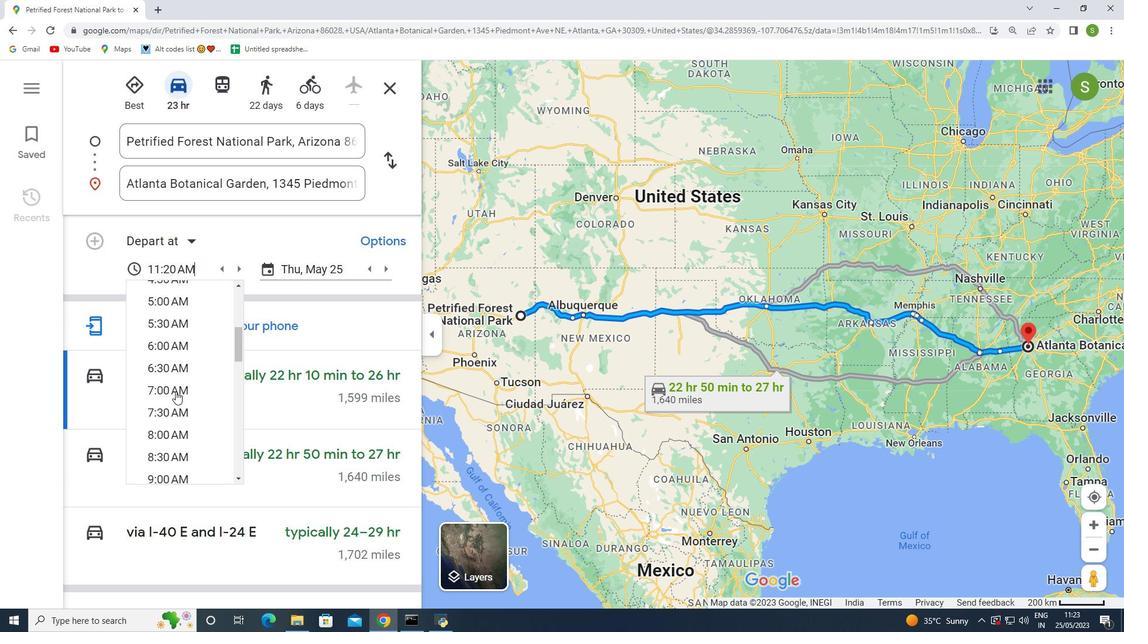 
Action: Mouse moved to (171, 399)
Screenshot: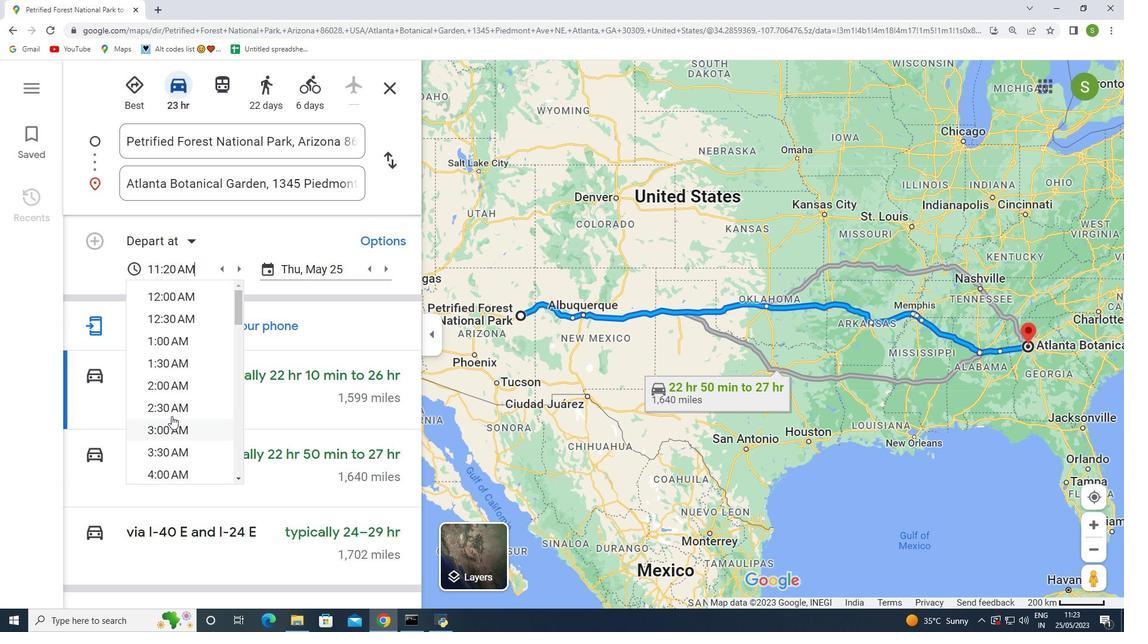 
Action: Mouse scrolled (171, 398) with delta (0, 0)
Screenshot: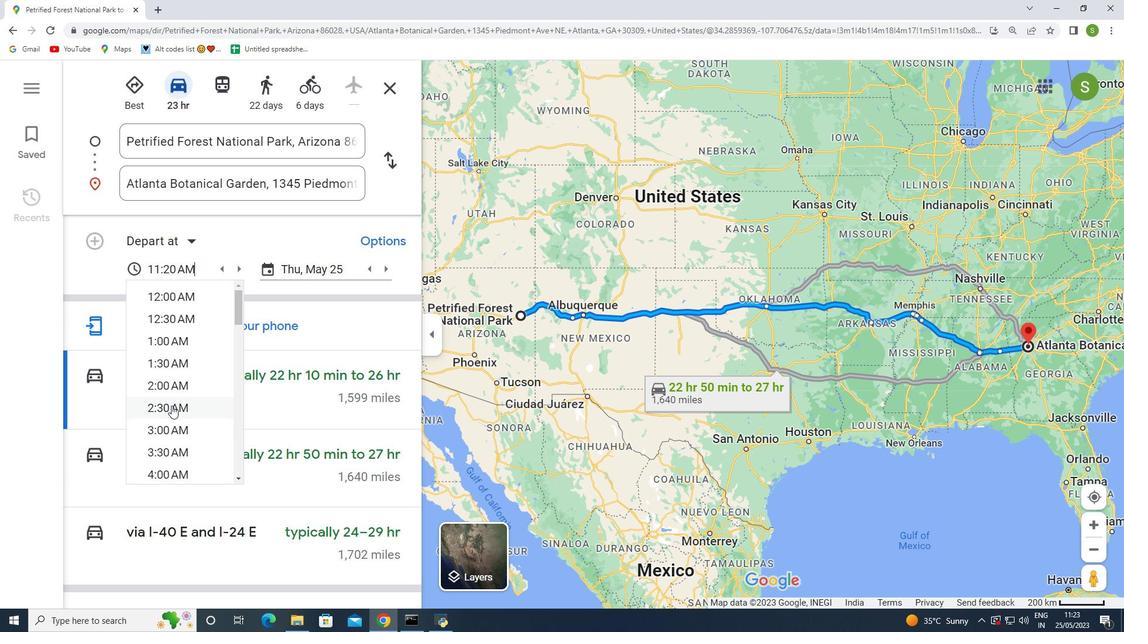 
Action: Mouse scrolled (171, 398) with delta (0, 0)
Screenshot: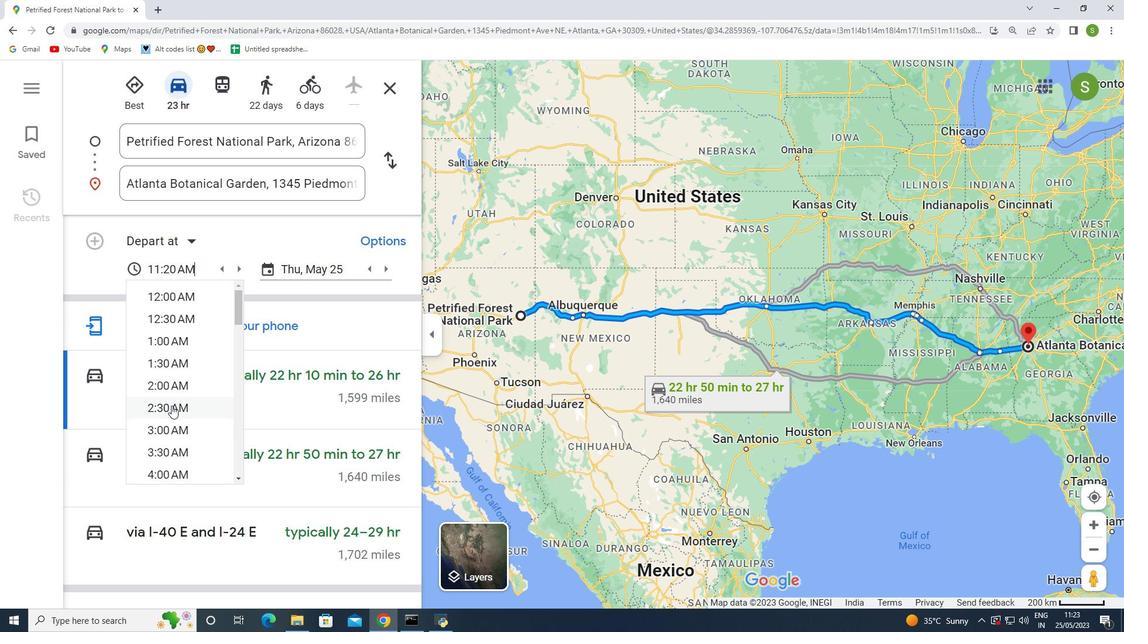 
Action: Mouse scrolled (171, 398) with delta (0, 0)
Screenshot: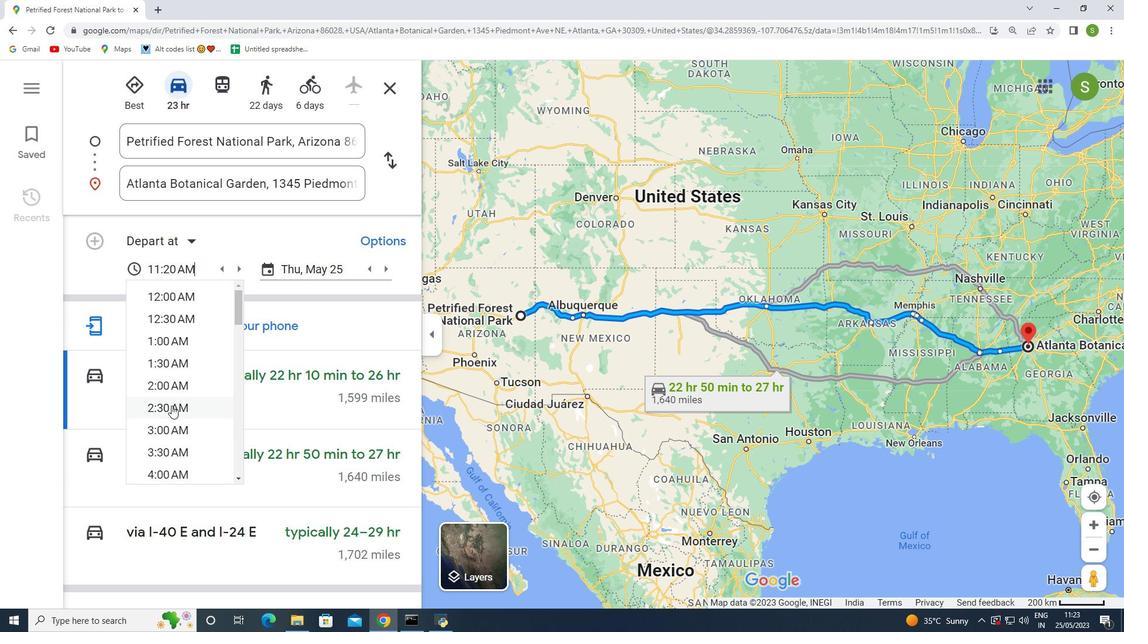 
Action: Mouse scrolled (171, 398) with delta (0, 0)
Screenshot: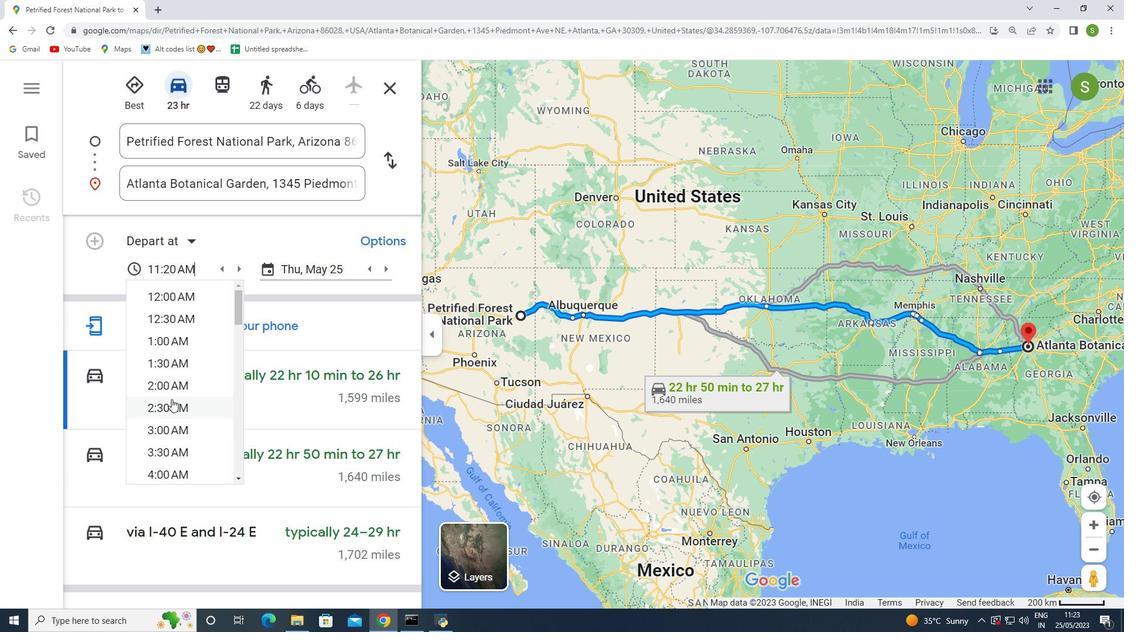 
Action: Mouse scrolled (171, 398) with delta (0, 0)
Screenshot: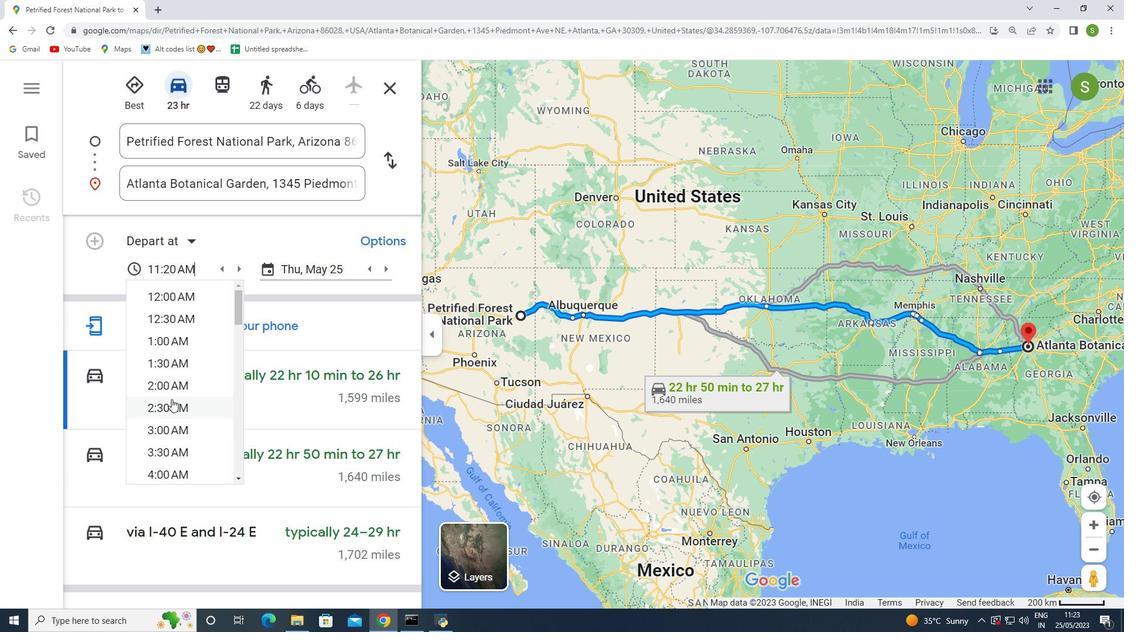 
Action: Mouse moved to (175, 421)
Screenshot: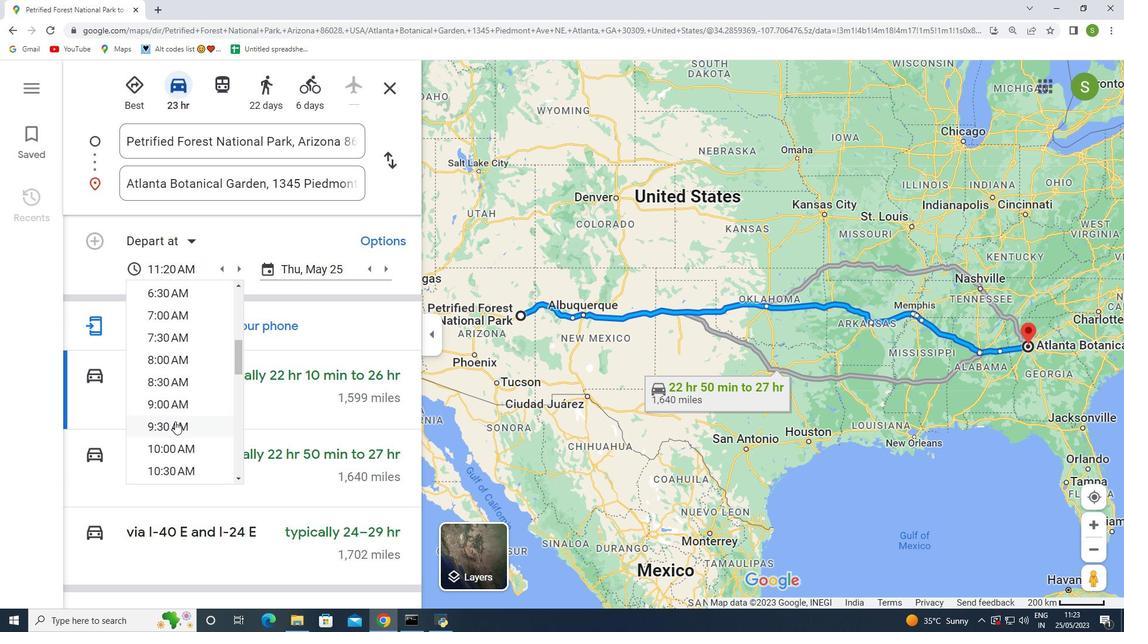 
Action: Mouse scrolled (175, 421) with delta (0, 0)
Screenshot: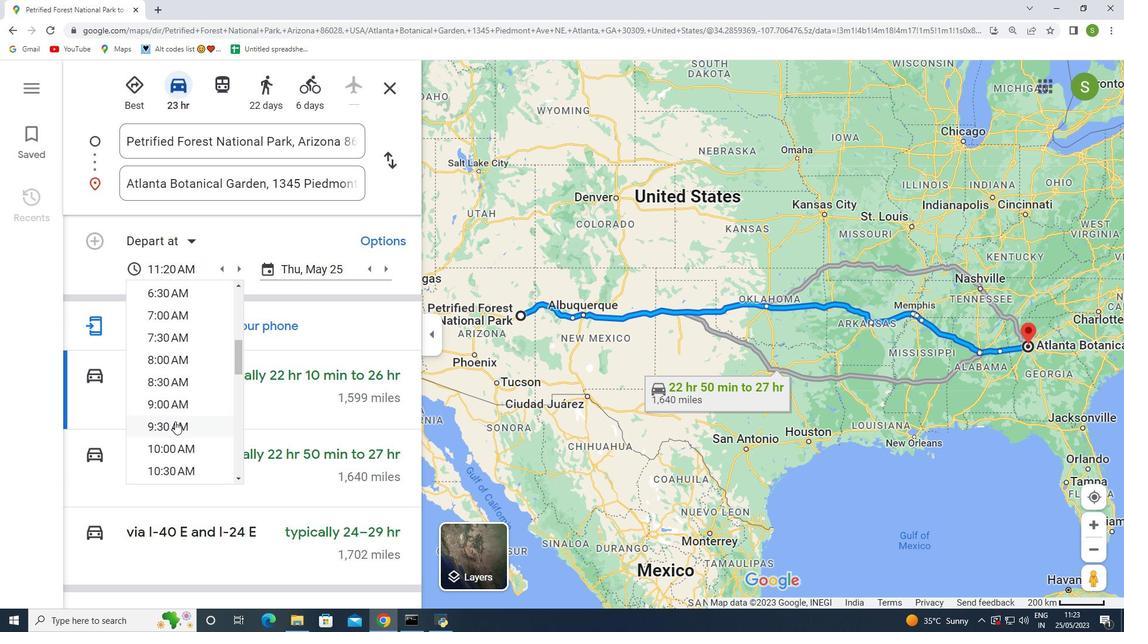 
Action: Mouse scrolled (175, 421) with delta (0, 0)
Screenshot: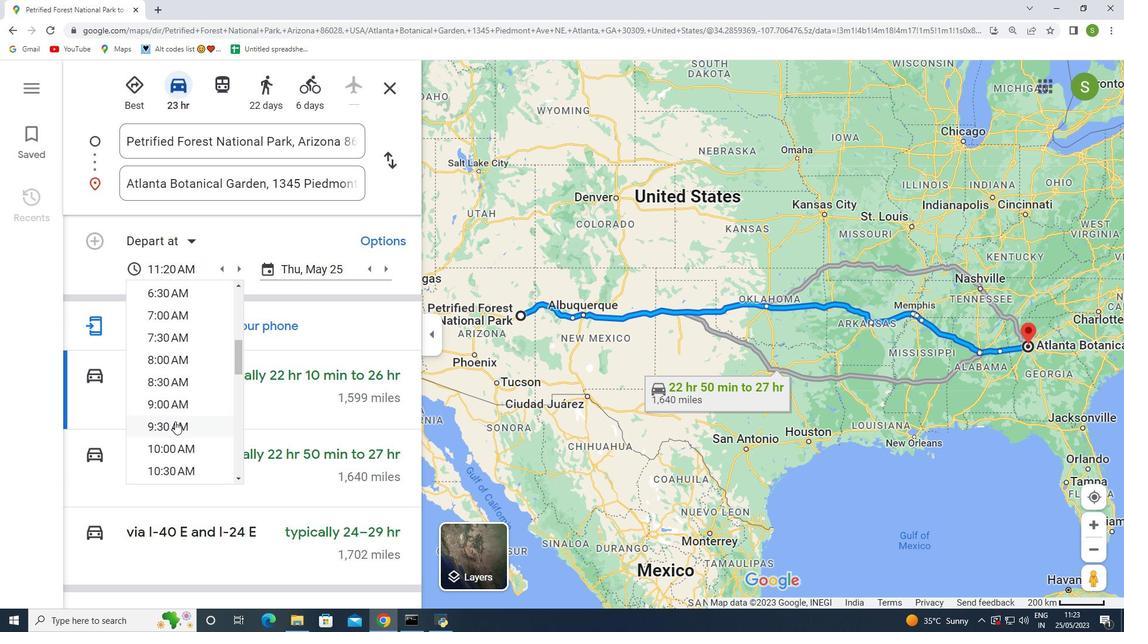 
Action: Mouse scrolled (175, 421) with delta (0, 0)
Screenshot: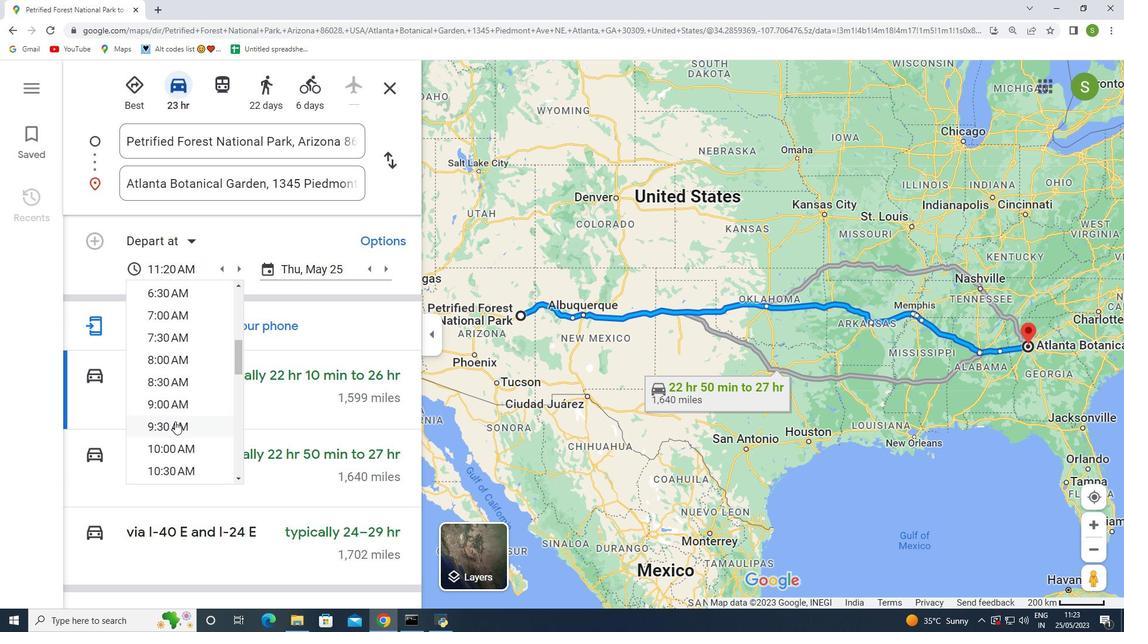 
Action: Mouse moved to (175, 421)
Screenshot: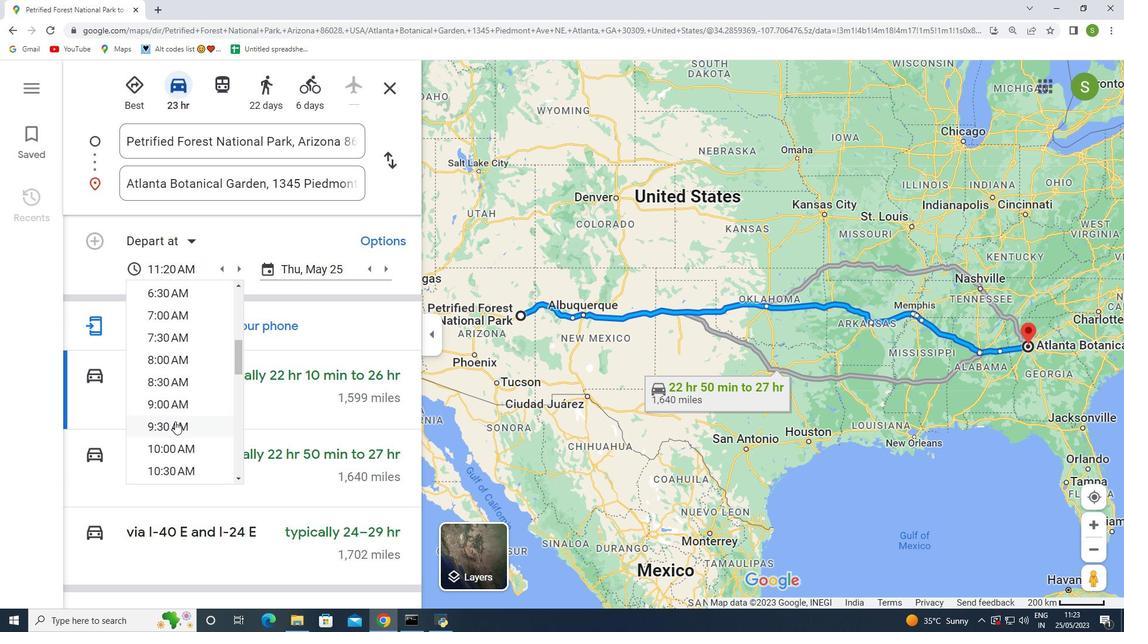 
Action: Mouse scrolled (175, 421) with delta (0, 0)
Screenshot: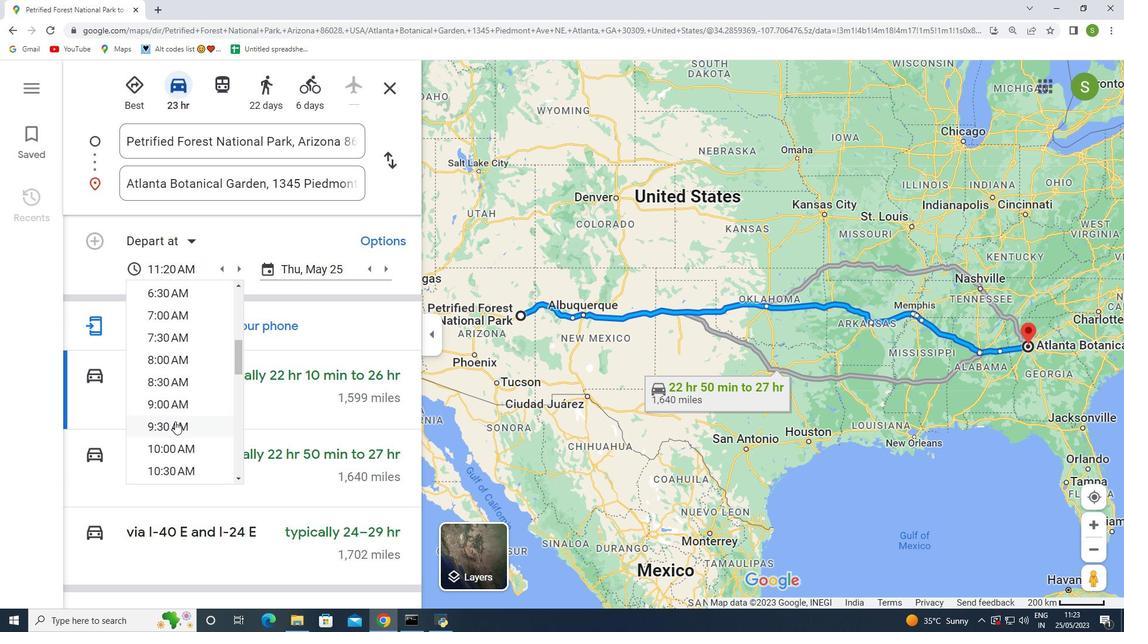 
Action: Mouse scrolled (175, 421) with delta (0, 0)
Screenshot: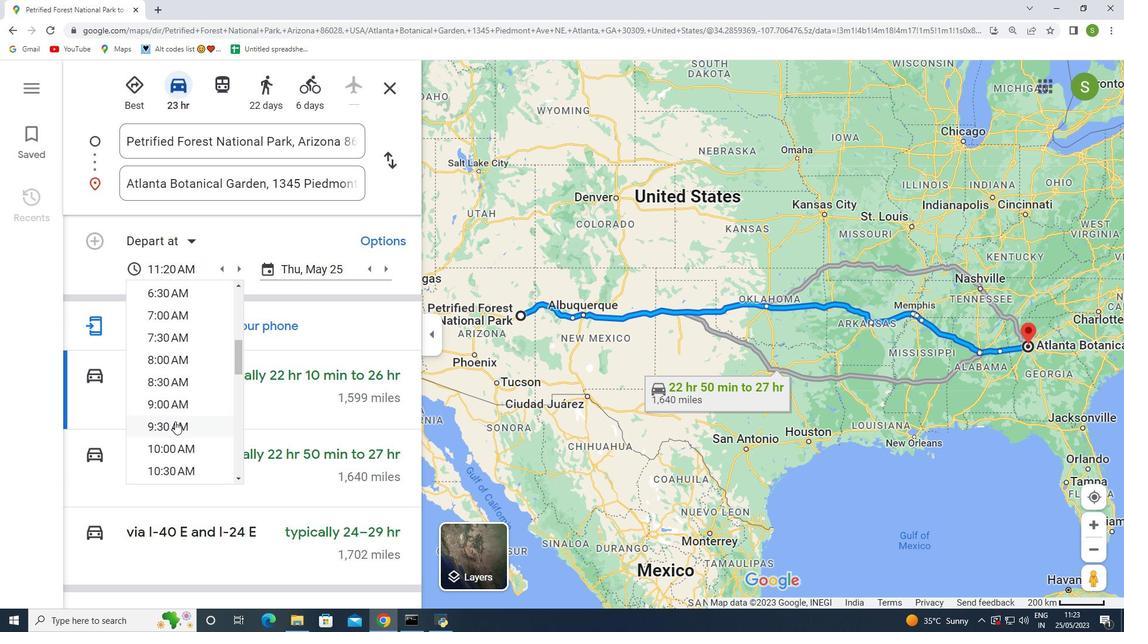 
Action: Mouse moved to (159, 376)
Screenshot: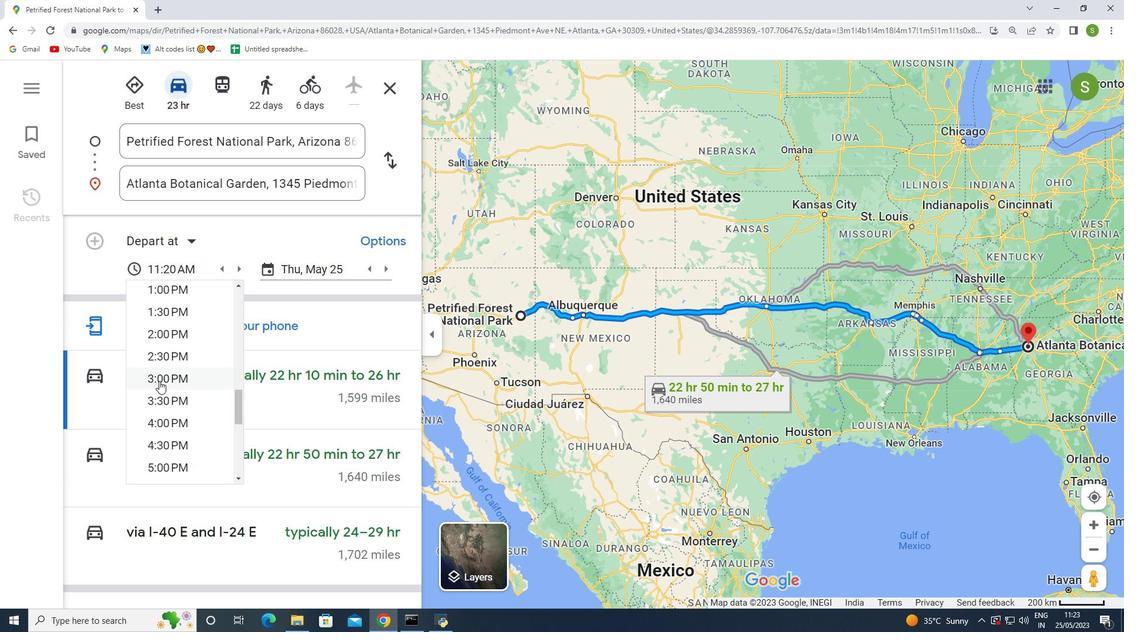 
Action: Mouse pressed left at (159, 376)
Screenshot: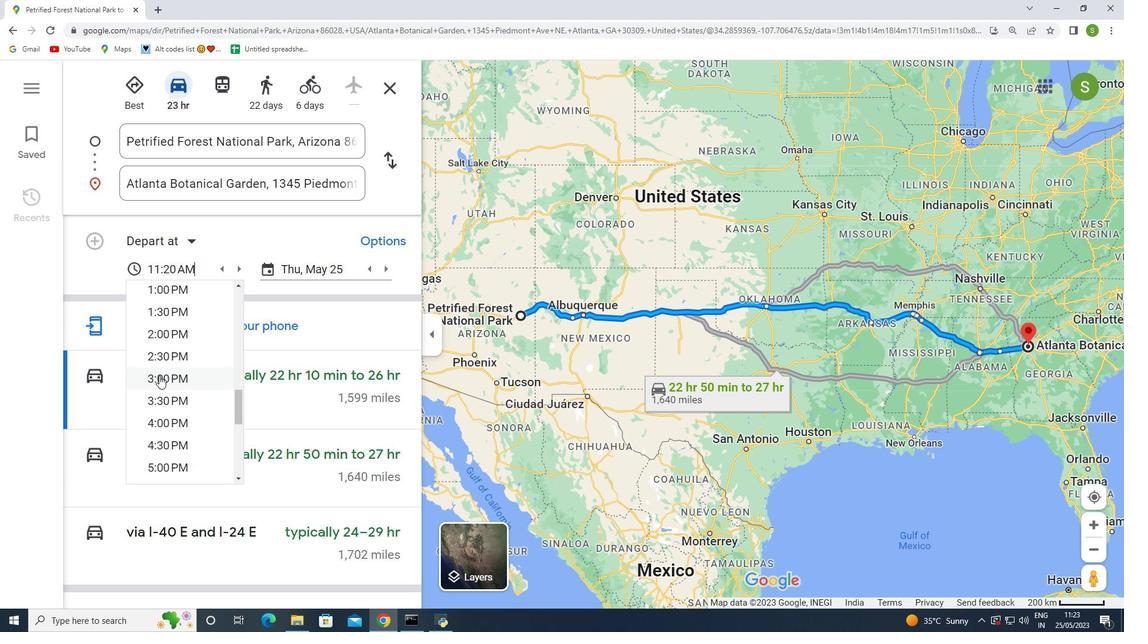 
Action: Mouse moved to (337, 271)
Screenshot: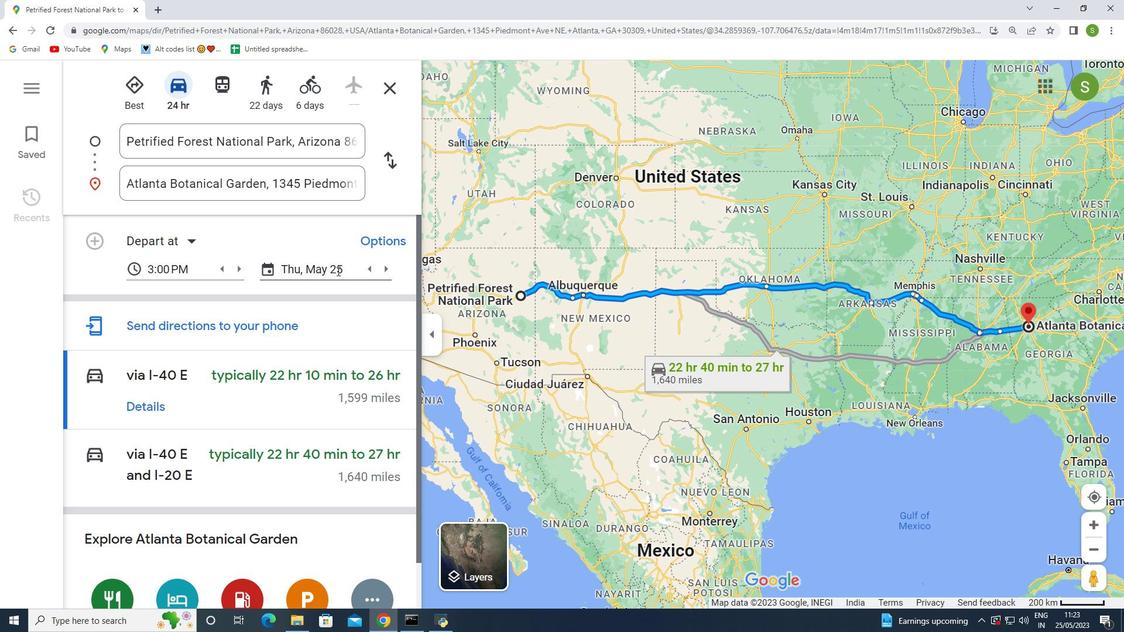 
Action: Mouse pressed left at (337, 271)
Screenshot: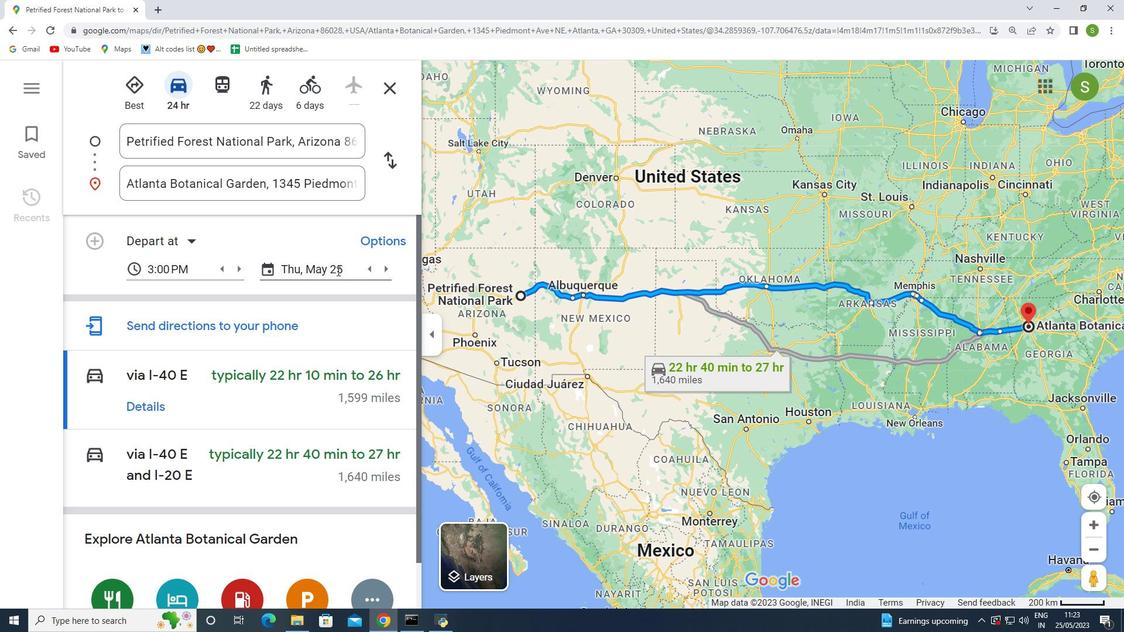 
Action: Mouse moved to (412, 305)
Screenshot: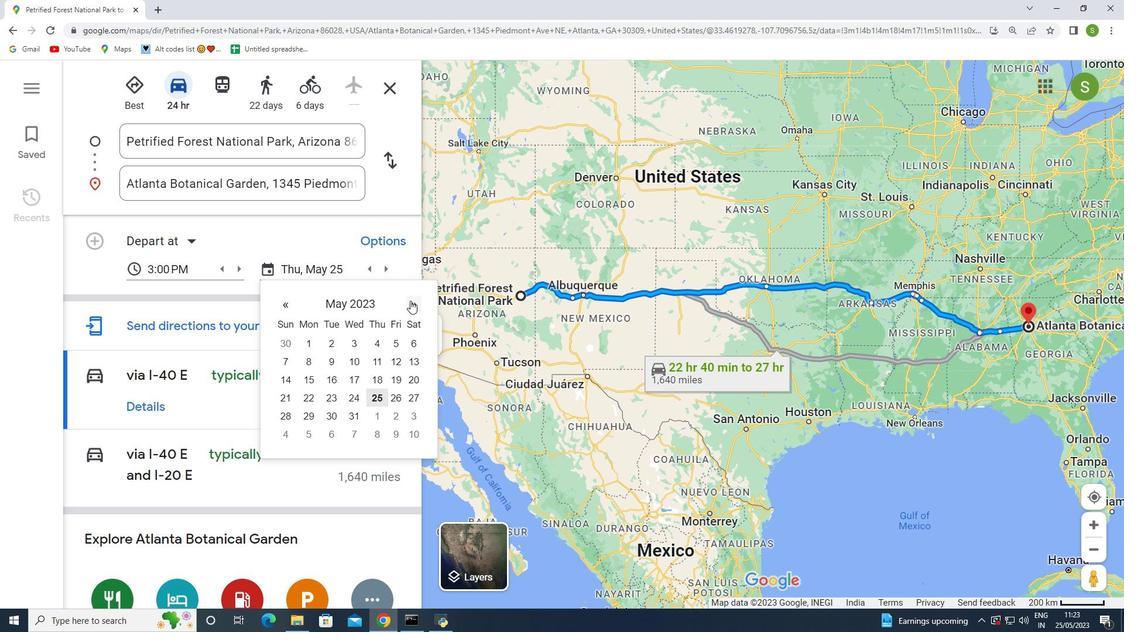 
Action: Mouse pressed left at (412, 305)
Screenshot: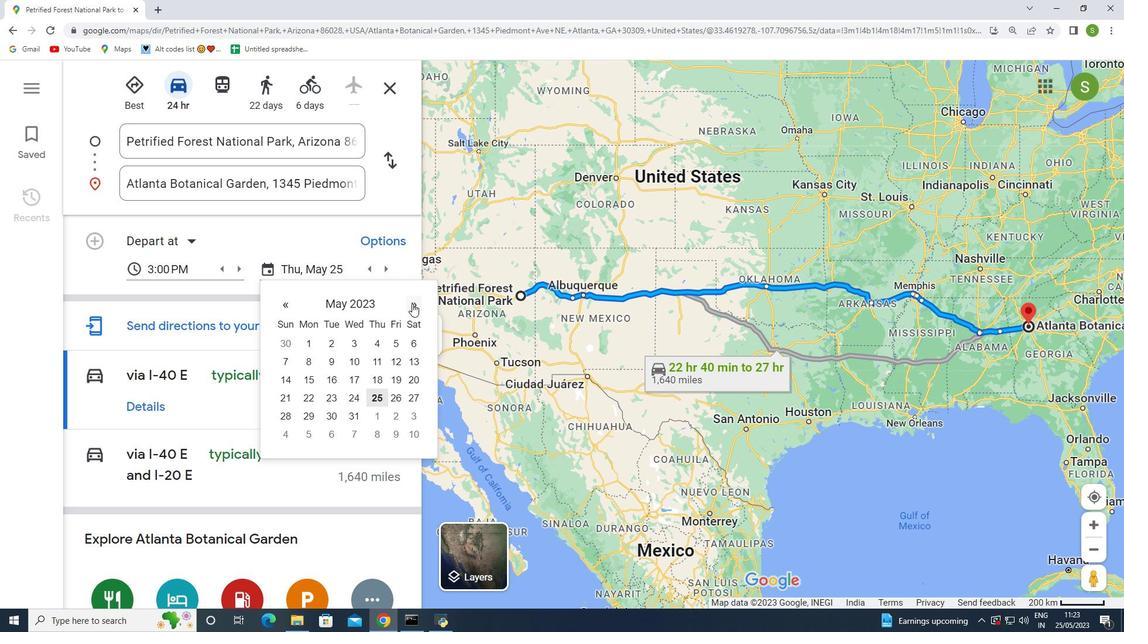 
Action: Mouse moved to (286, 302)
Screenshot: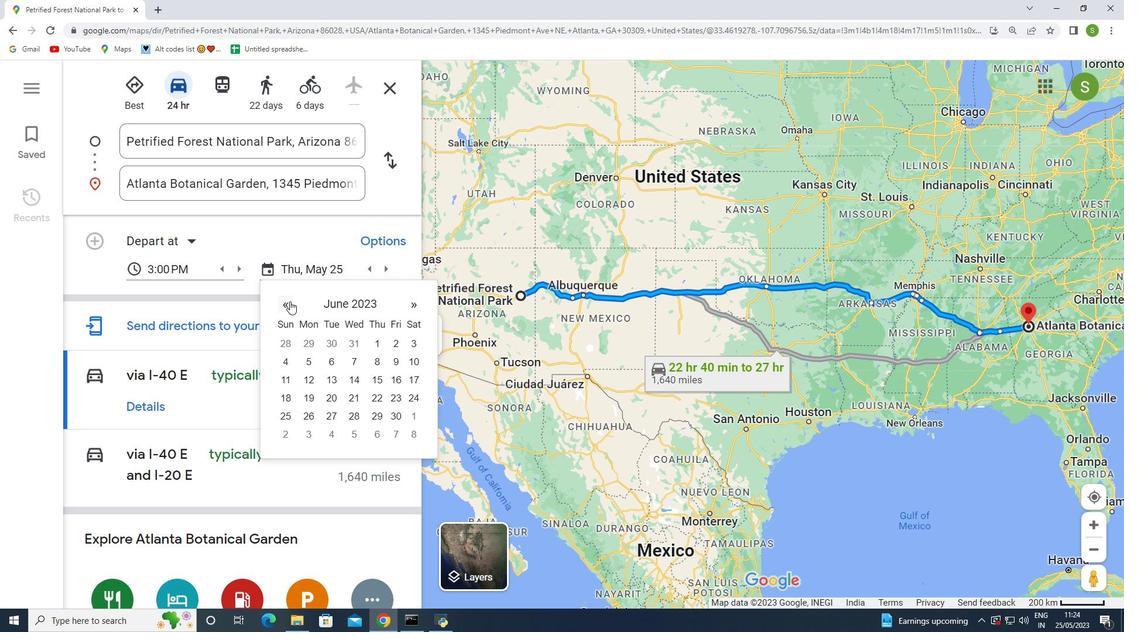 
Action: Mouse pressed left at (286, 302)
Screenshot: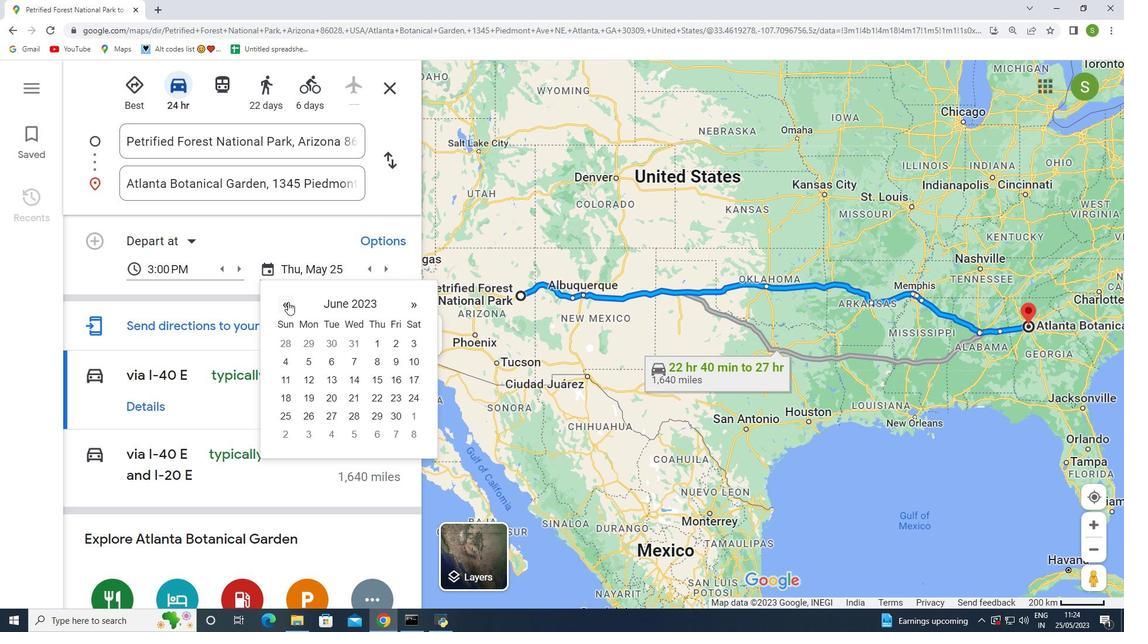 
Action: Mouse moved to (414, 304)
Screenshot: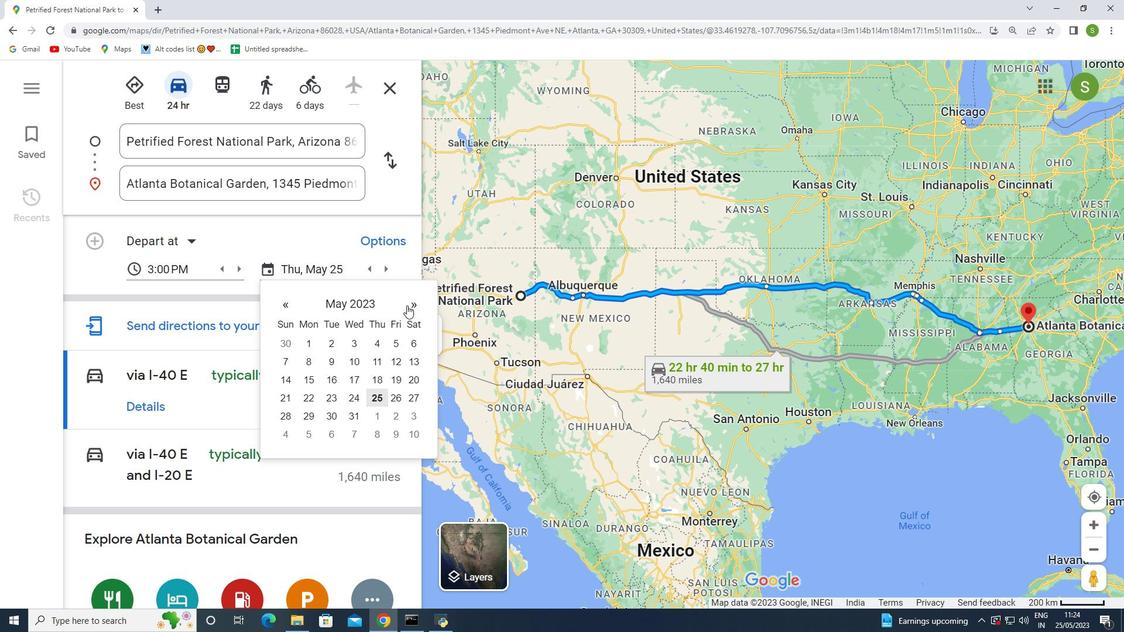
Action: Mouse pressed left at (414, 304)
Screenshot: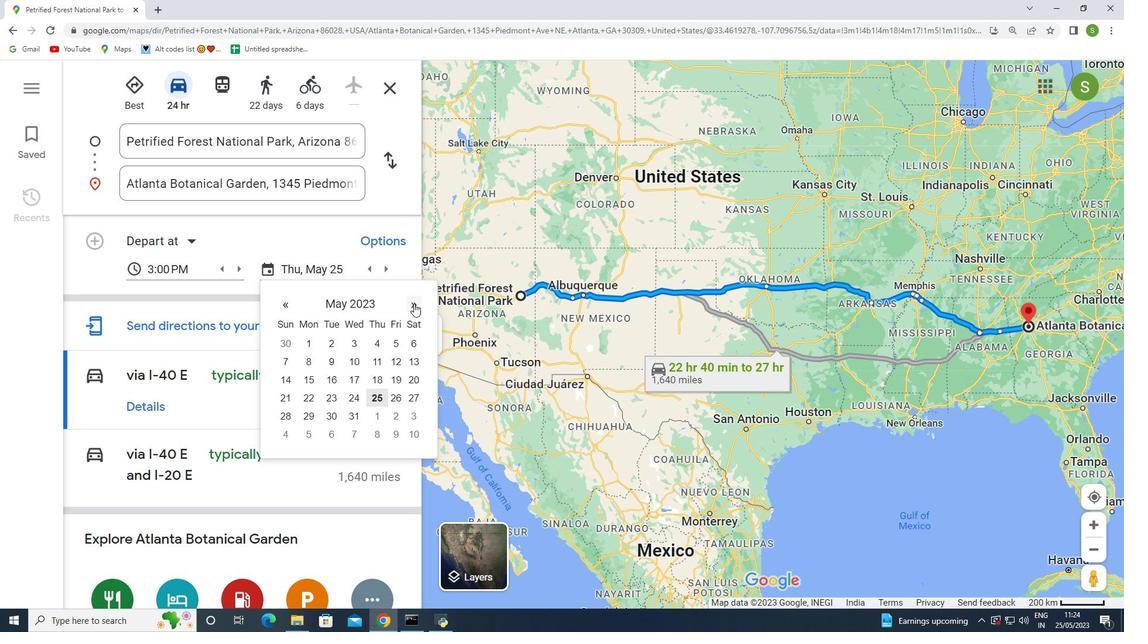 
Action: Mouse moved to (373, 380)
Screenshot: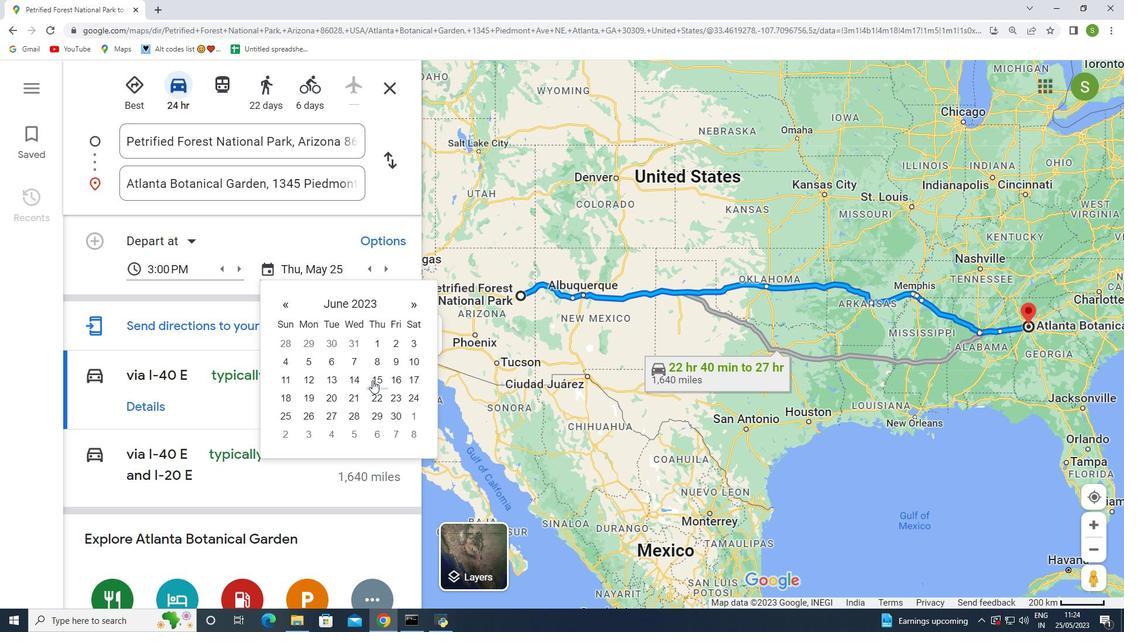 
Action: Mouse pressed left at (373, 380)
Screenshot: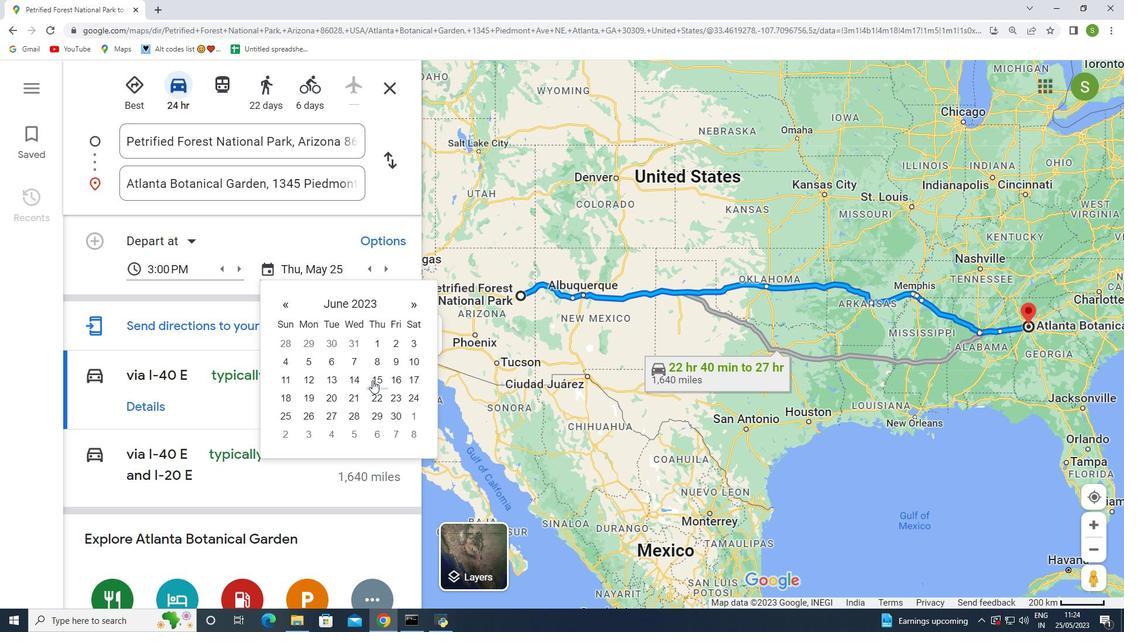 
Action: Mouse moved to (373, 378)
Screenshot: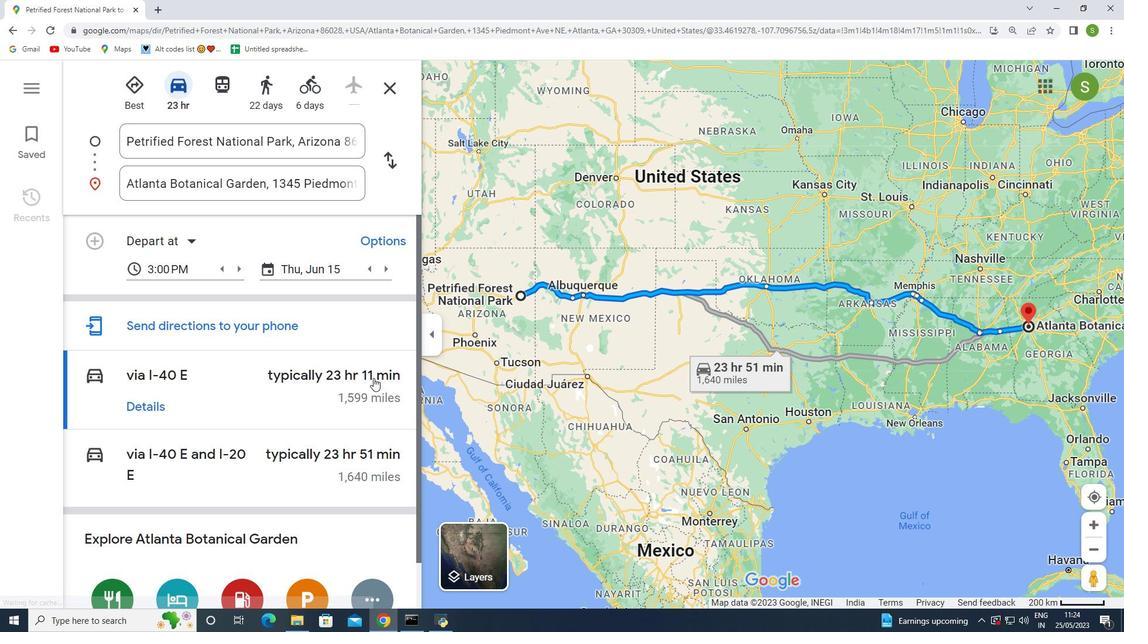 
Action: Mouse scrolled (373, 378) with delta (0, 0)
Screenshot: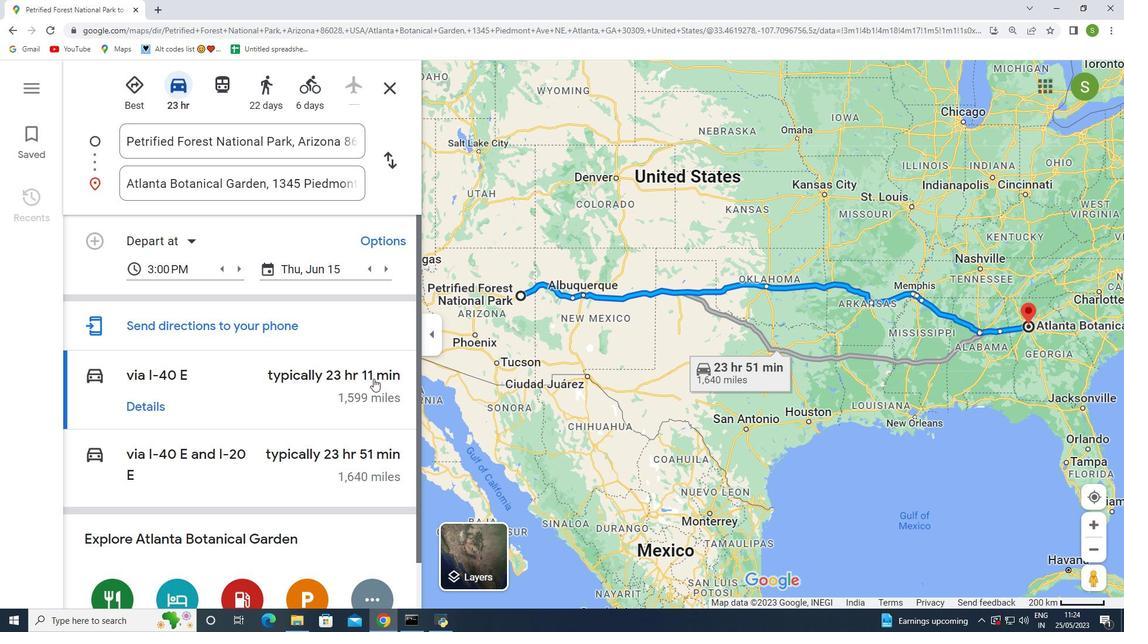
Action: Mouse moved to (333, 285)
Screenshot: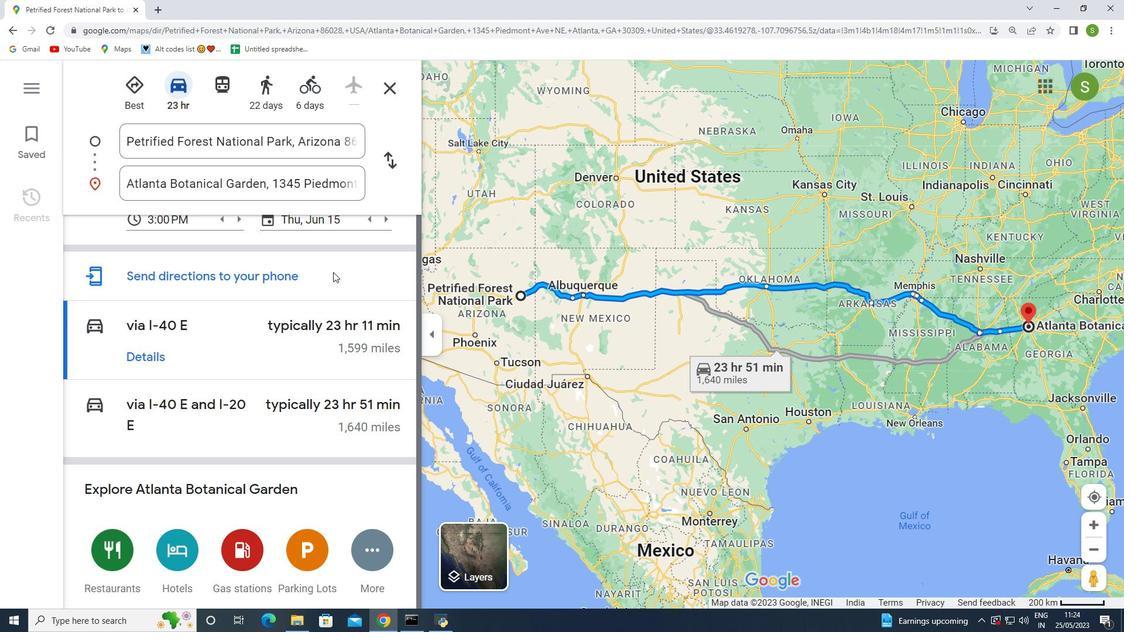 
